 Task: Look for space in Mocímboa, Mozambique from 13th August, 2023 to 17th August, 2023 for 2 adults in price range Rs.10000 to Rs.16000. Place can be entire place with 2 bedrooms having 2 beds and 1 bathroom. Property type can be house, flat, guest house. Amenities needed are: wifi. Booking option can be shelf check-in. Required host language is English.
Action: Mouse moved to (395, 91)
Screenshot: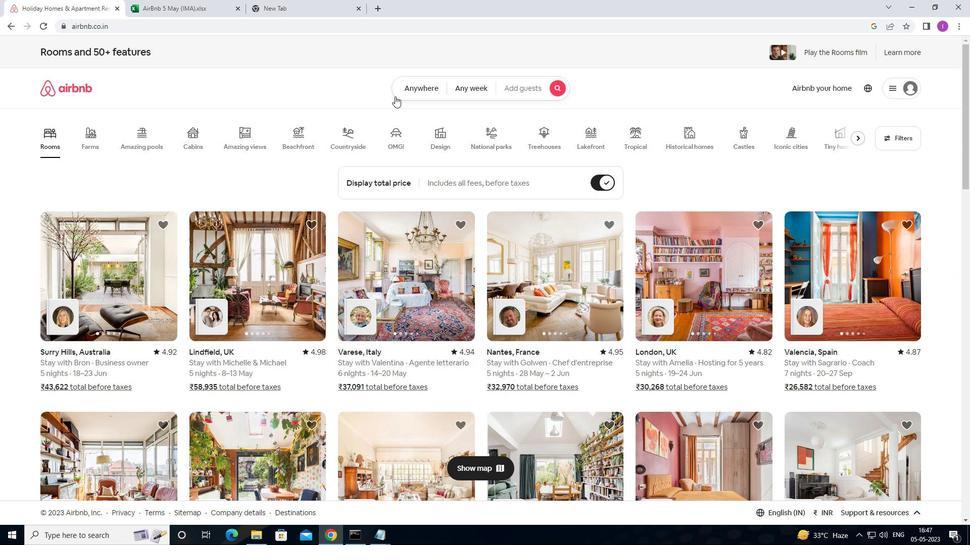 
Action: Mouse pressed left at (395, 91)
Screenshot: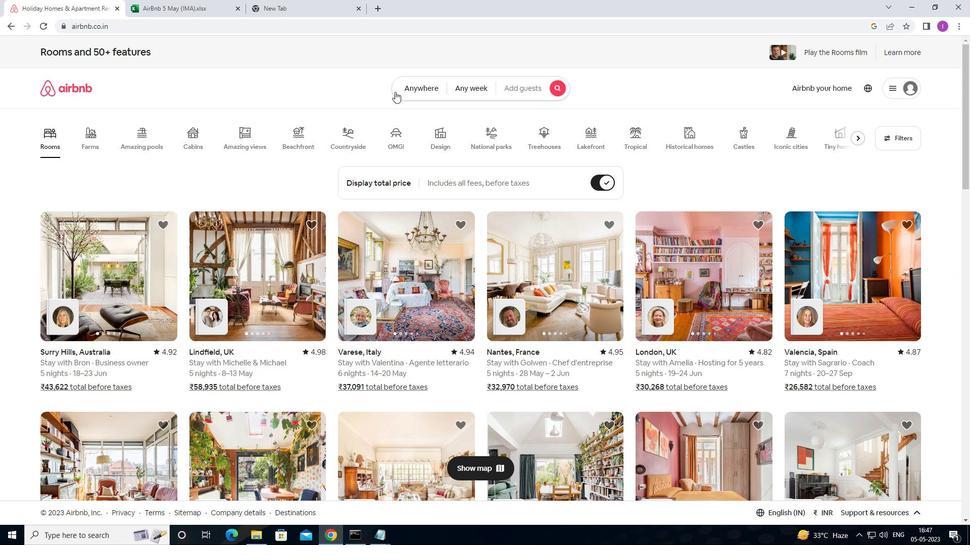 
Action: Mouse moved to (352, 123)
Screenshot: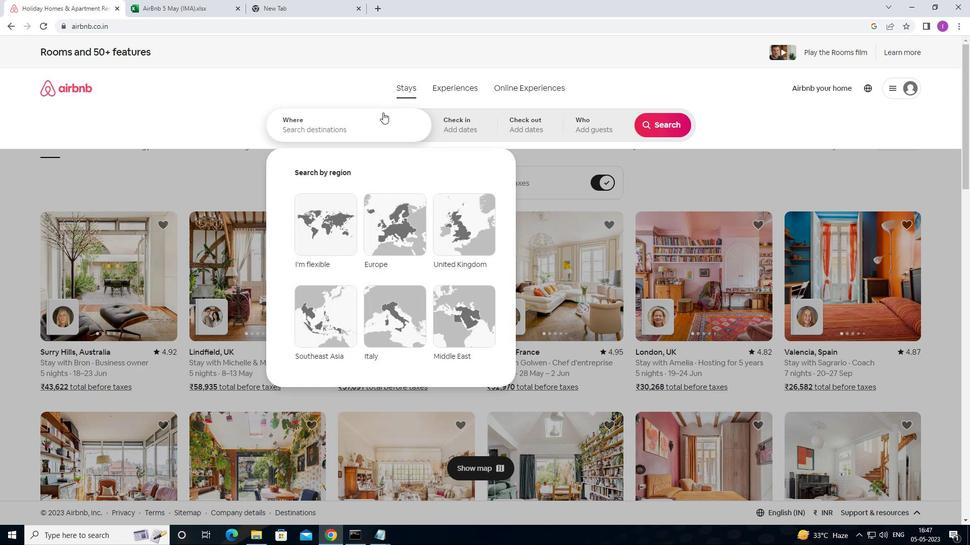 
Action: Mouse pressed left at (352, 123)
Screenshot: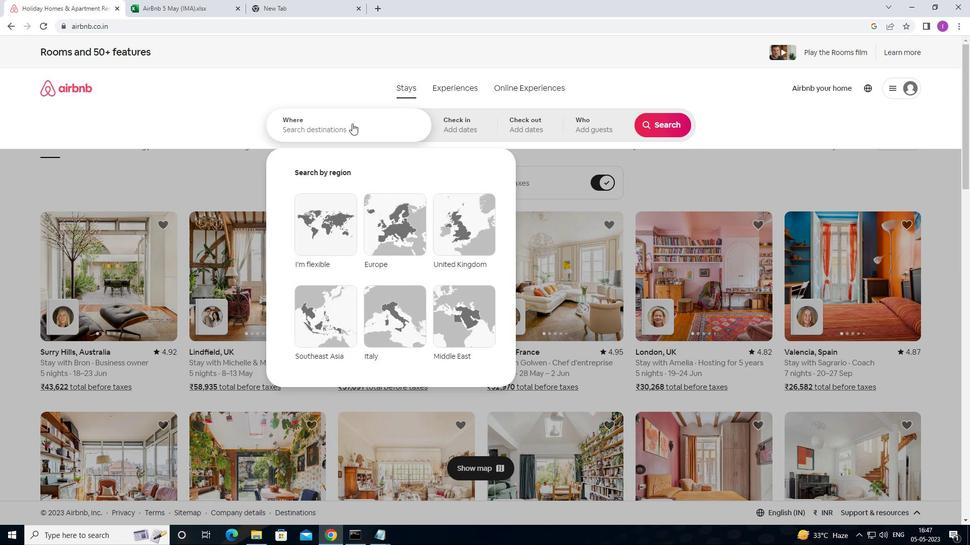 
Action: Mouse moved to (352, 123)
Screenshot: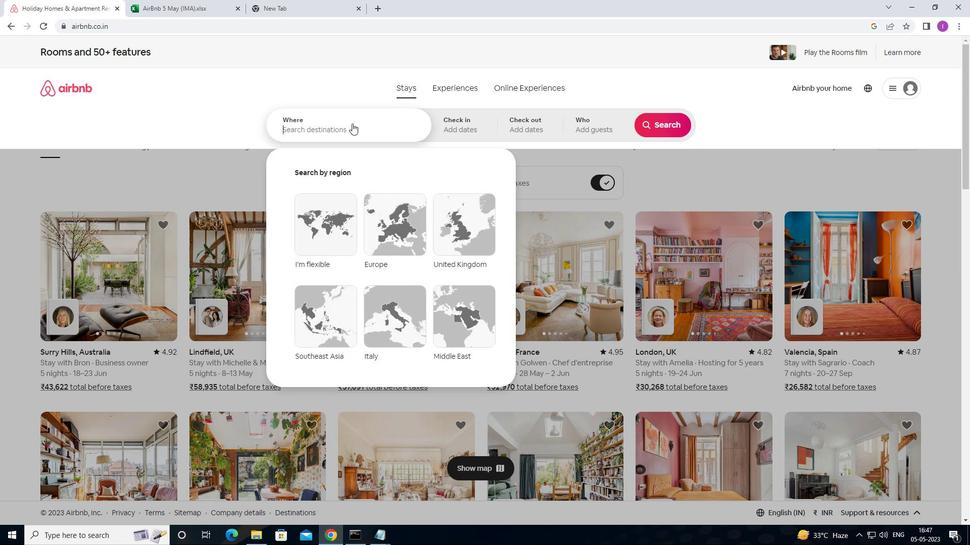 
Action: Key pressed <Key.shift>MOCIMBOA,<Key.shift>MO
Screenshot: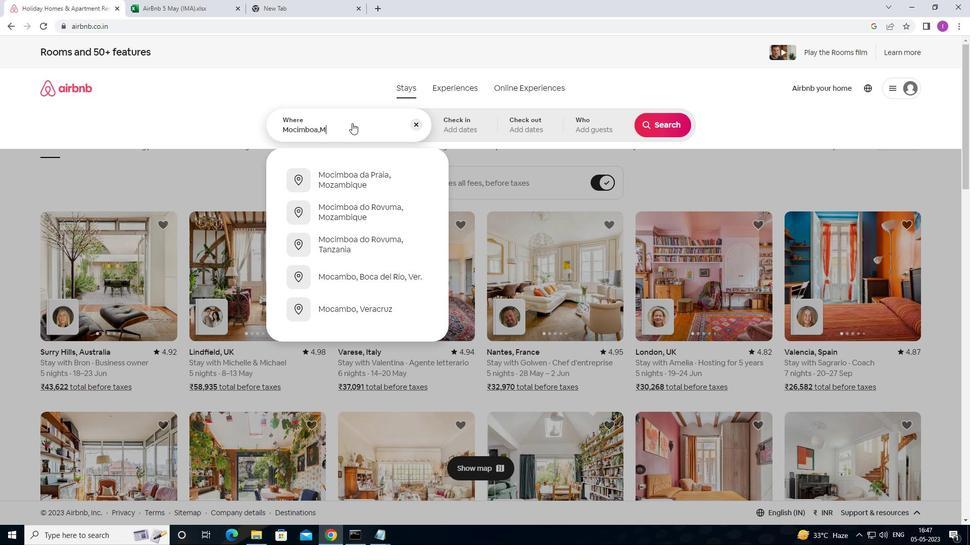 
Action: Mouse moved to (341, 212)
Screenshot: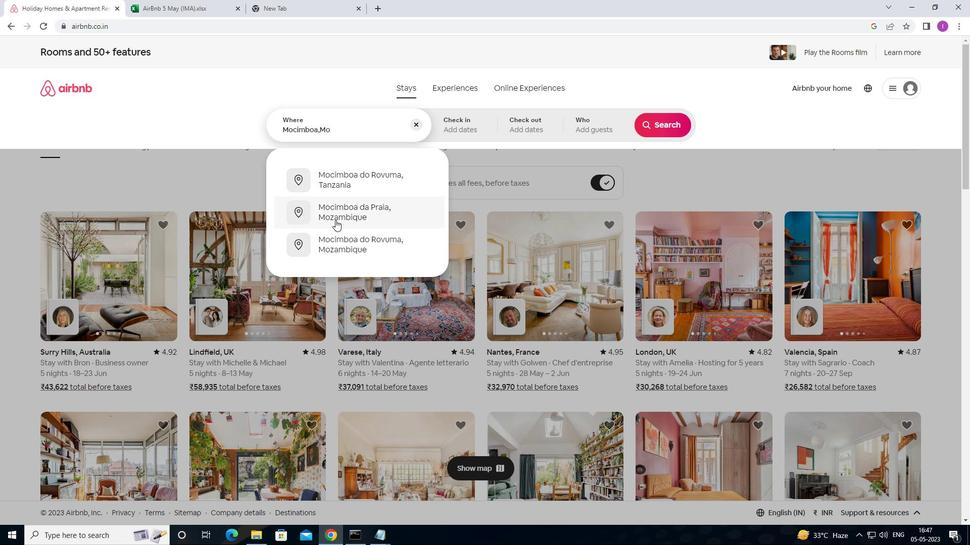 
Action: Mouse pressed left at (341, 212)
Screenshot: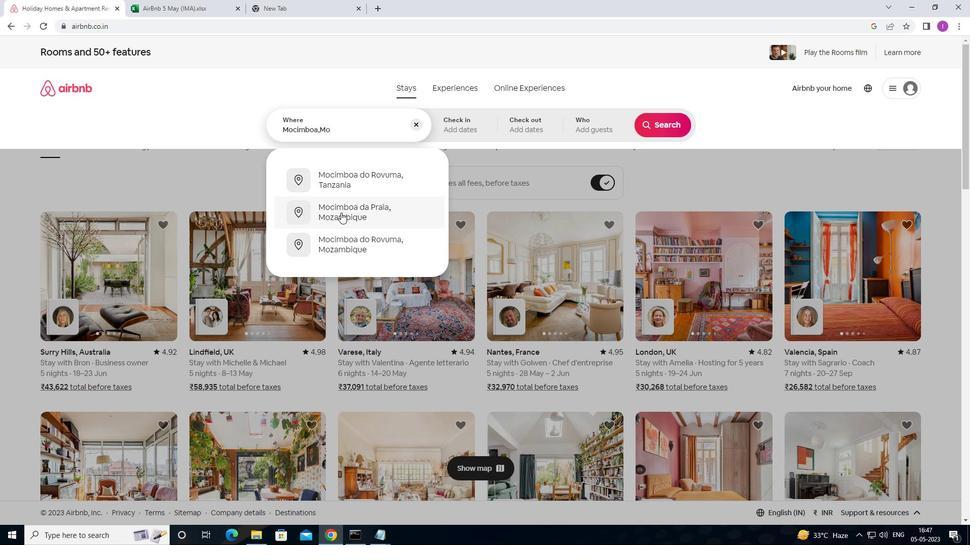 
Action: Mouse moved to (666, 201)
Screenshot: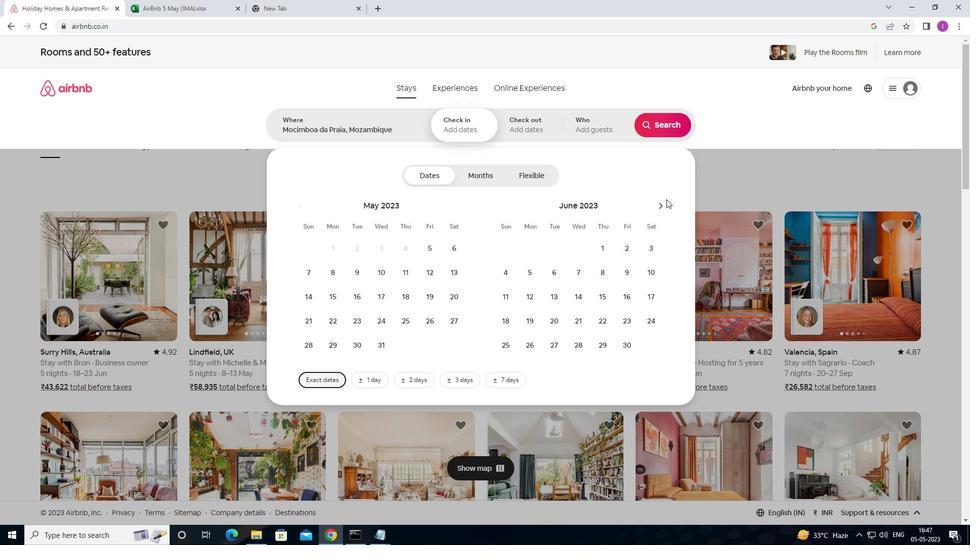 
Action: Mouse pressed left at (666, 201)
Screenshot: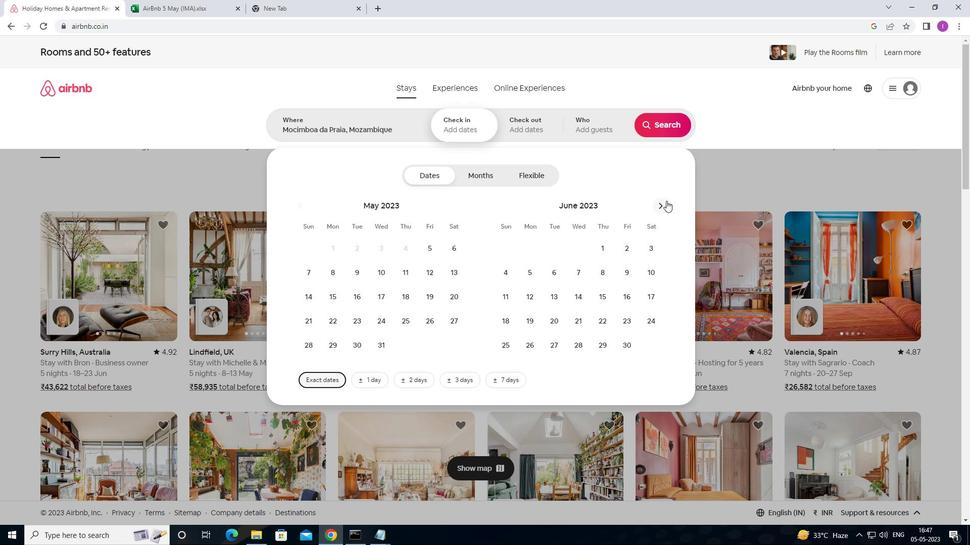 
Action: Mouse pressed left at (666, 201)
Screenshot: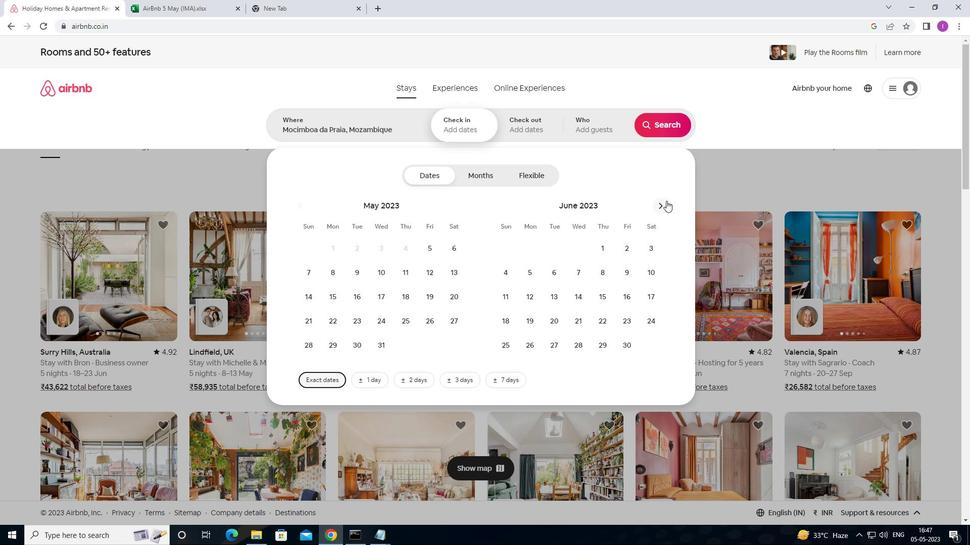
Action: Mouse moved to (665, 206)
Screenshot: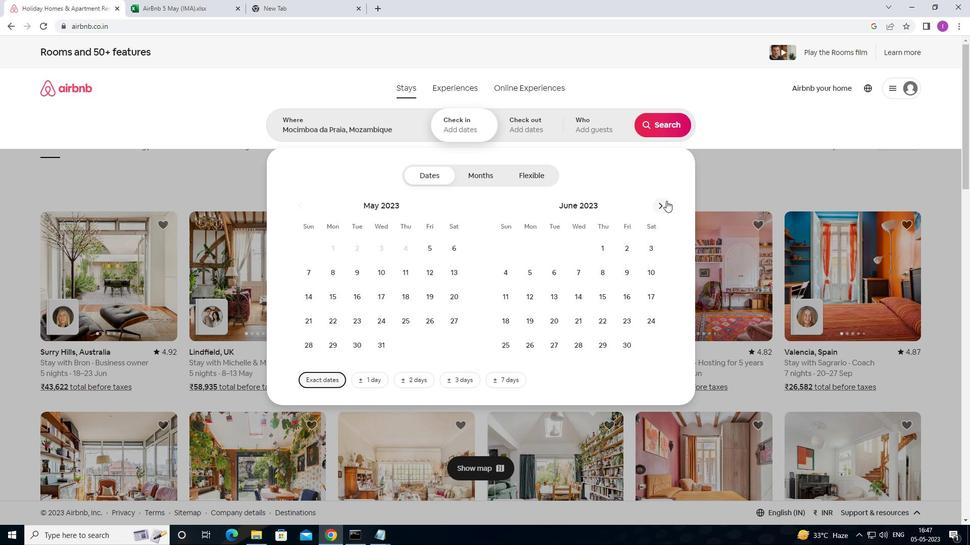 
Action: Mouse pressed left at (665, 206)
Screenshot: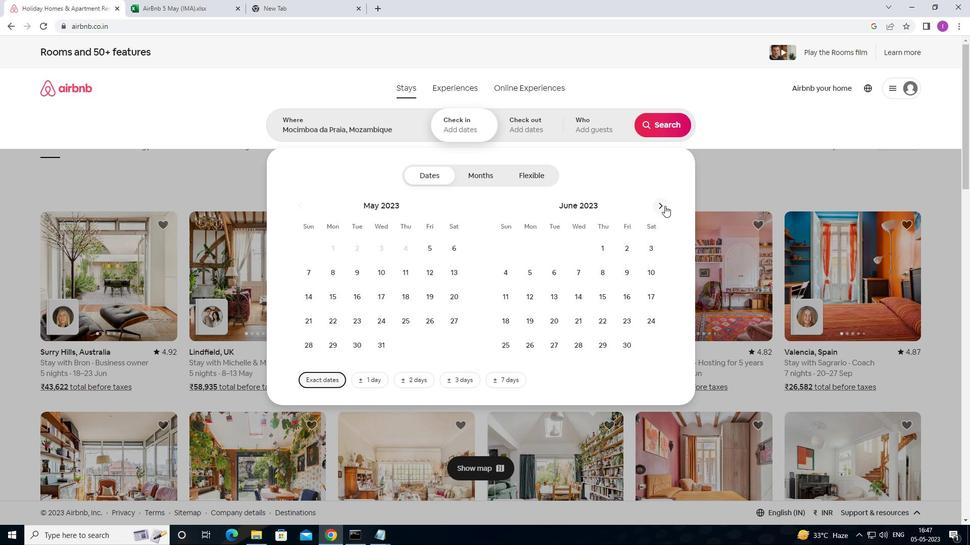 
Action: Mouse pressed left at (665, 206)
Screenshot: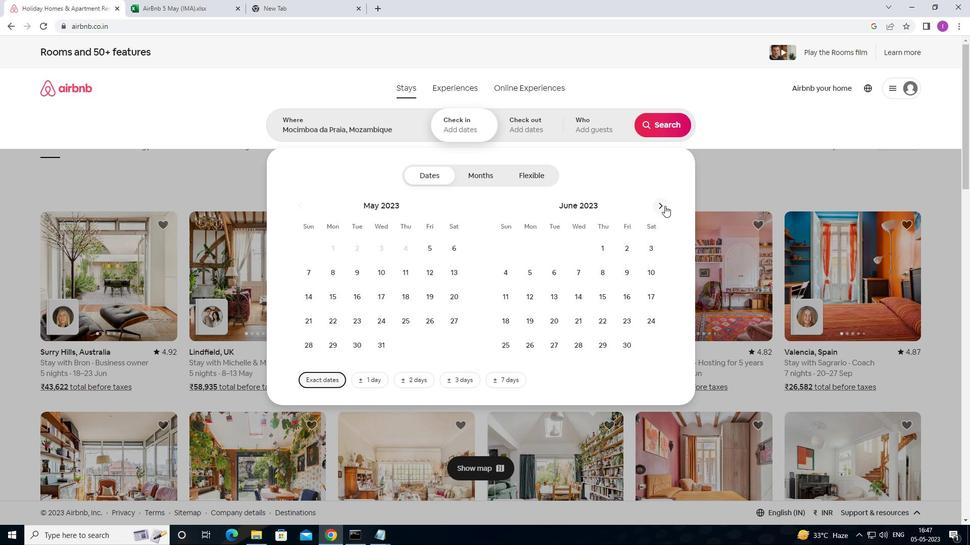 
Action: Mouse pressed left at (665, 206)
Screenshot: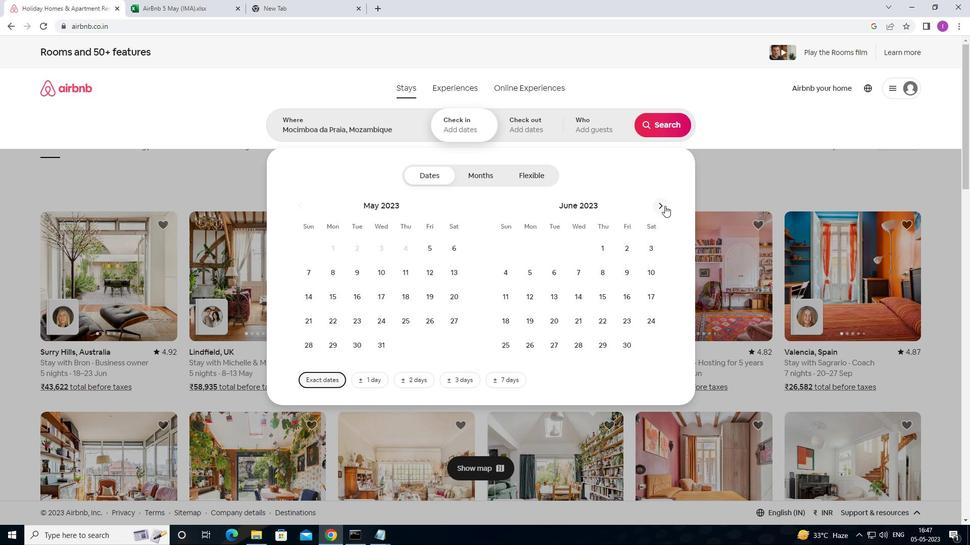 
Action: Mouse pressed left at (665, 206)
Screenshot: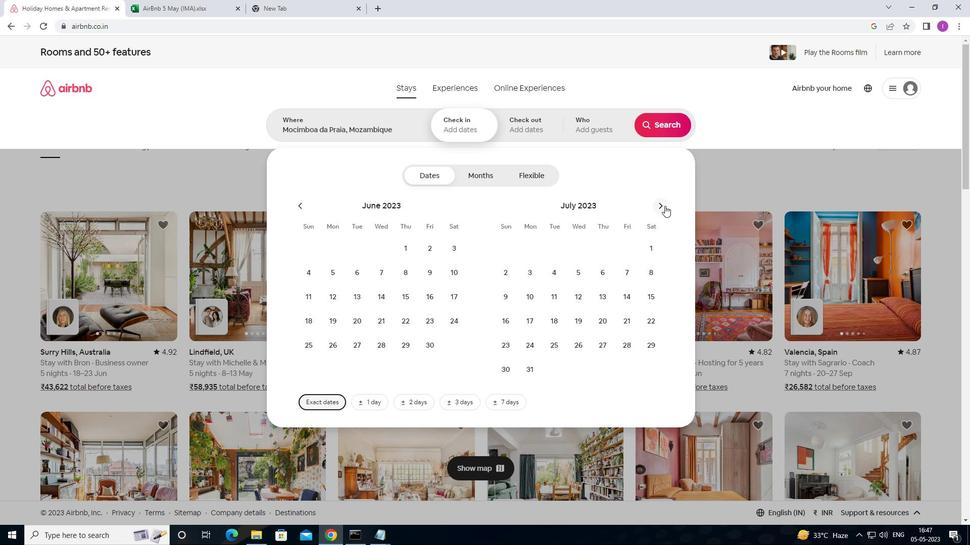 
Action: Mouse moved to (504, 299)
Screenshot: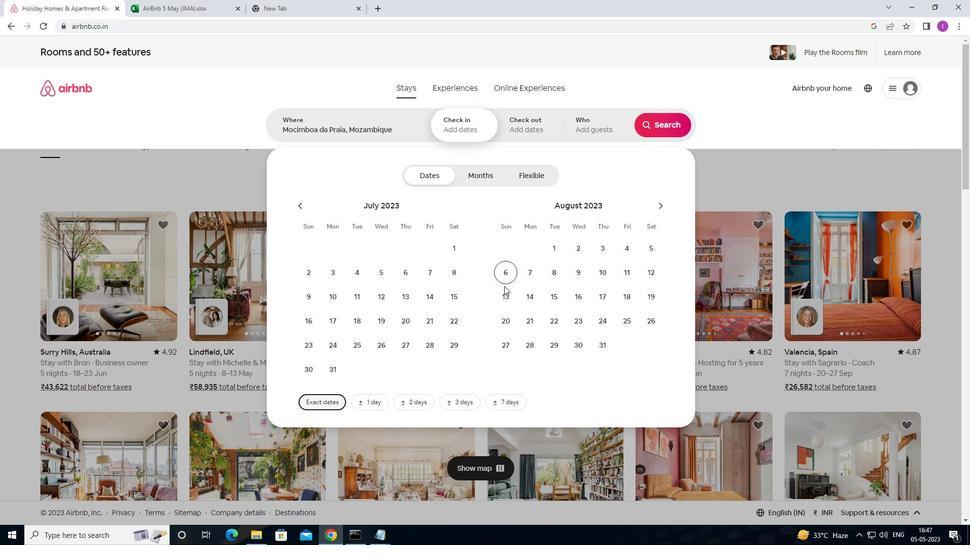 
Action: Mouse pressed left at (504, 299)
Screenshot: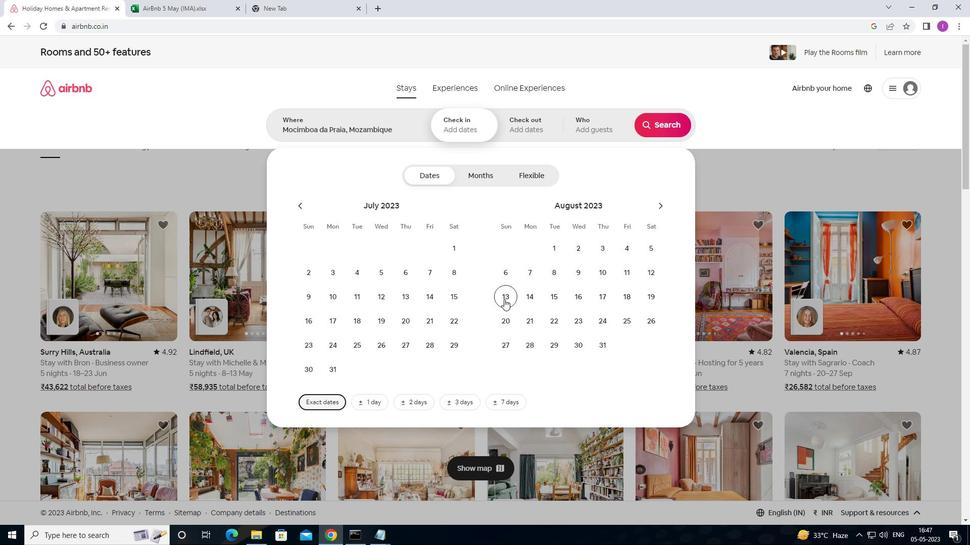 
Action: Mouse moved to (598, 299)
Screenshot: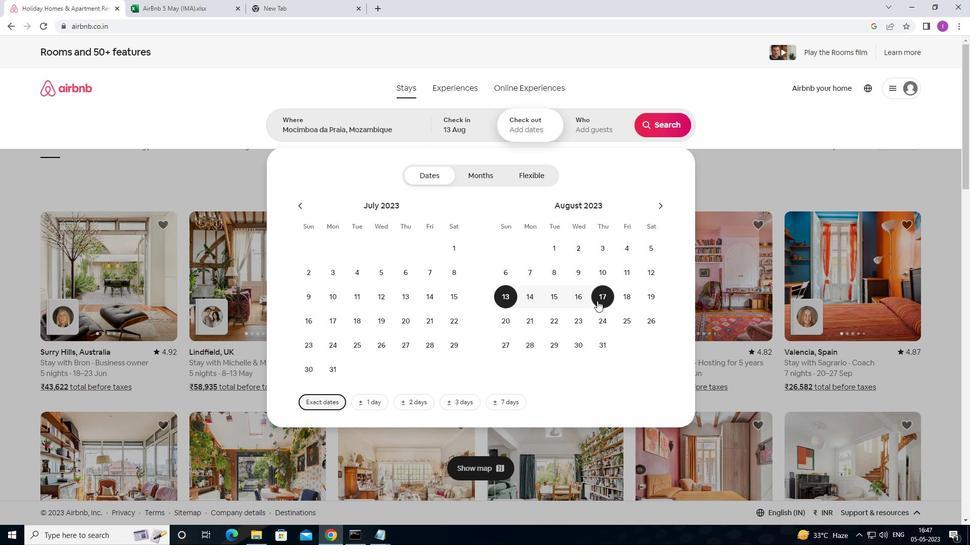 
Action: Mouse pressed left at (598, 299)
Screenshot: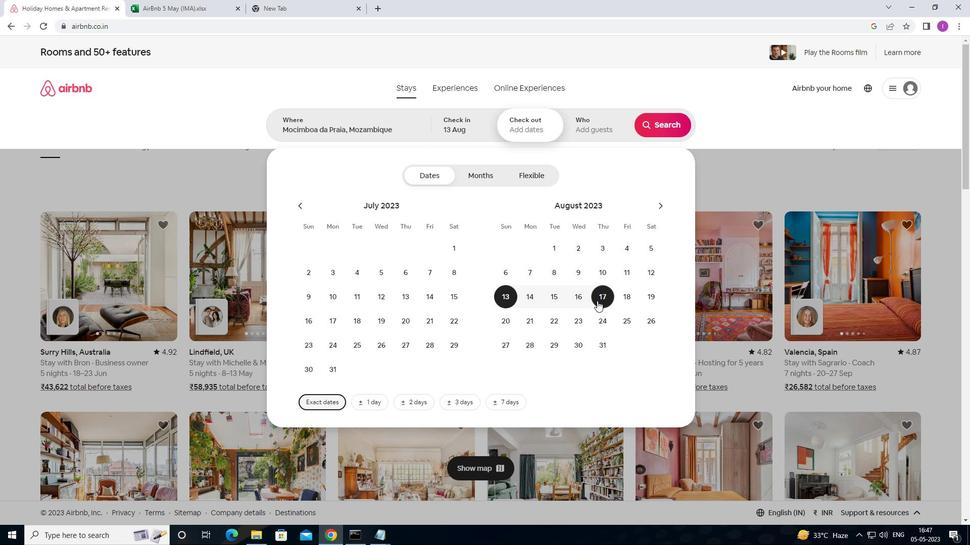 
Action: Mouse moved to (590, 131)
Screenshot: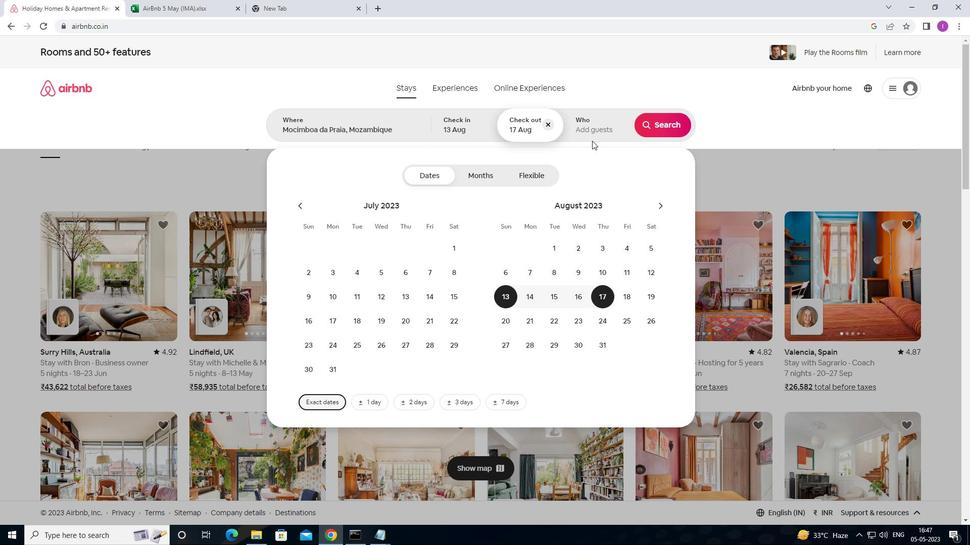 
Action: Mouse pressed left at (590, 131)
Screenshot: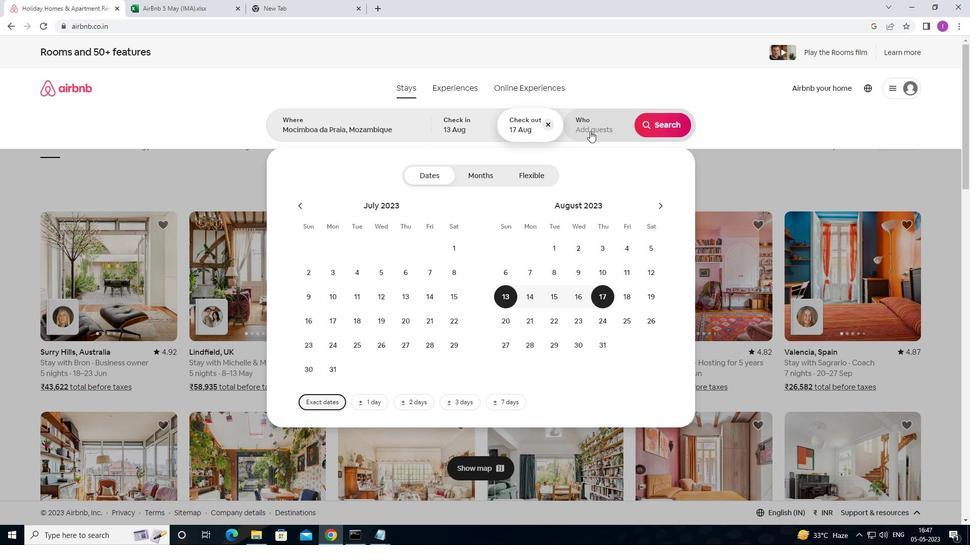 
Action: Mouse moved to (662, 177)
Screenshot: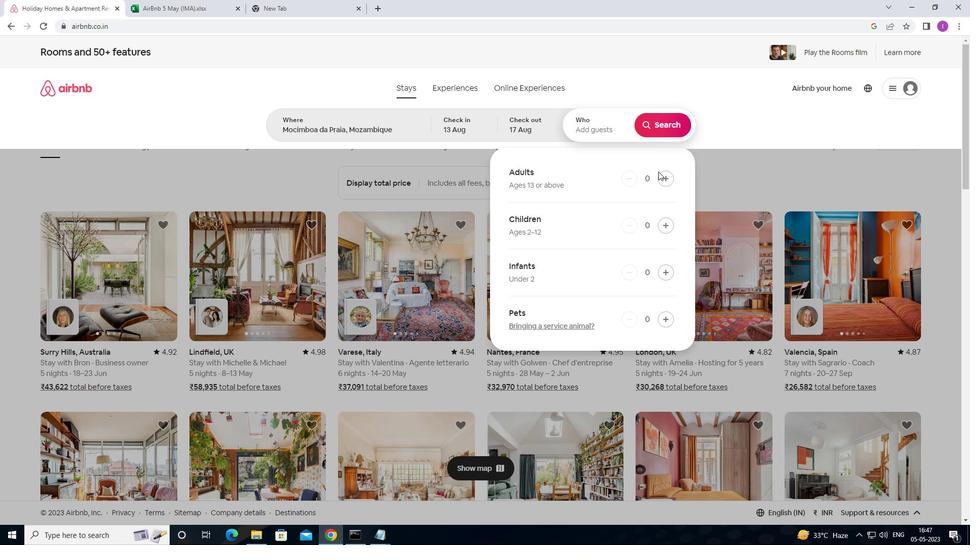 
Action: Mouse pressed left at (662, 177)
Screenshot: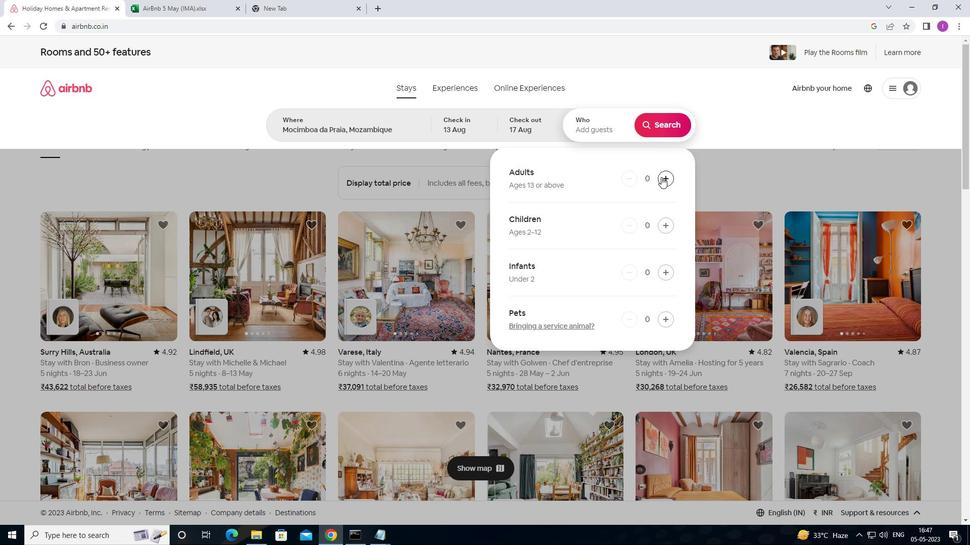 
Action: Mouse pressed left at (662, 177)
Screenshot: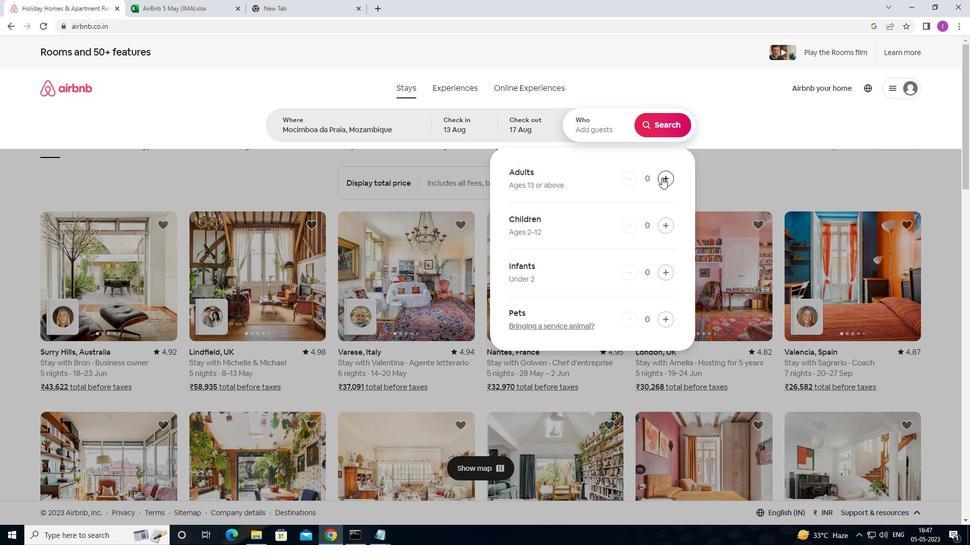 
Action: Mouse moved to (659, 134)
Screenshot: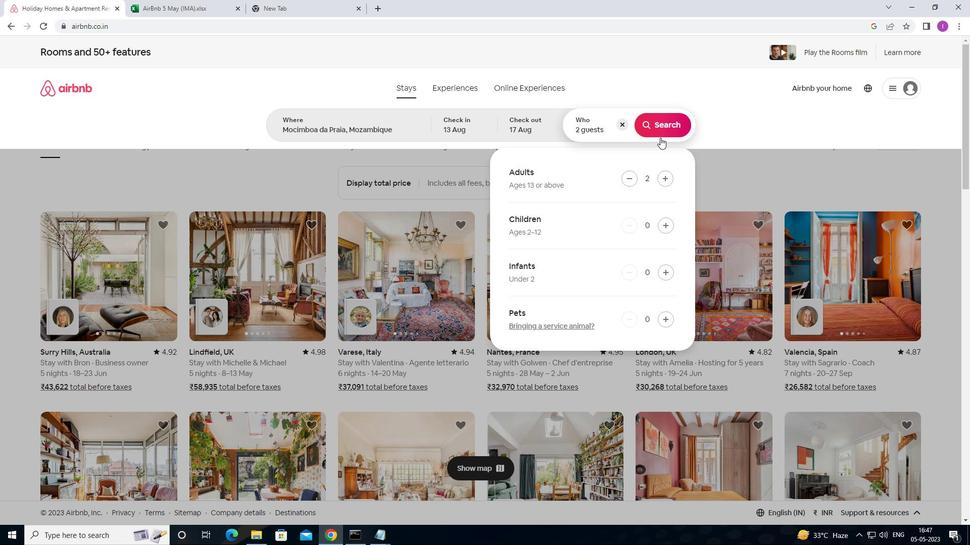 
Action: Mouse pressed left at (659, 134)
Screenshot: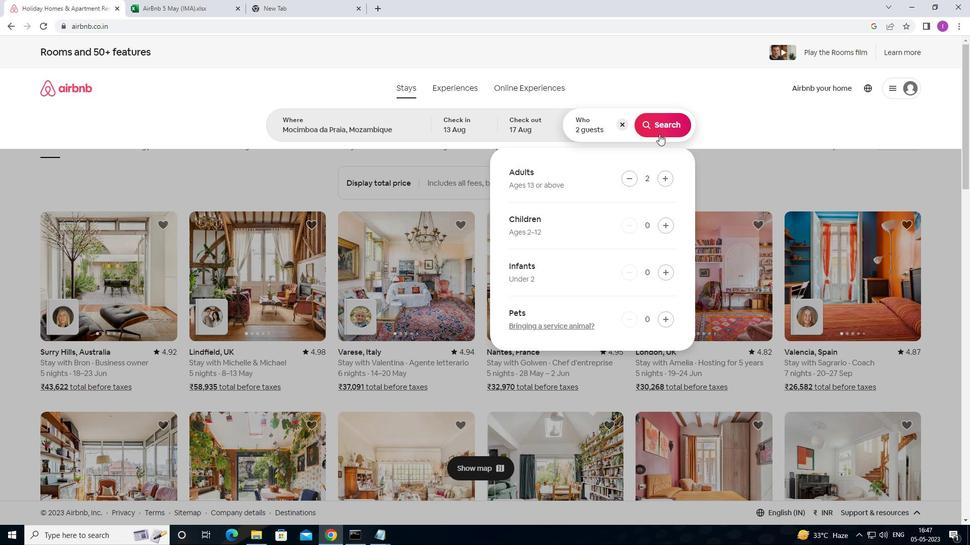 
Action: Mouse moved to (926, 103)
Screenshot: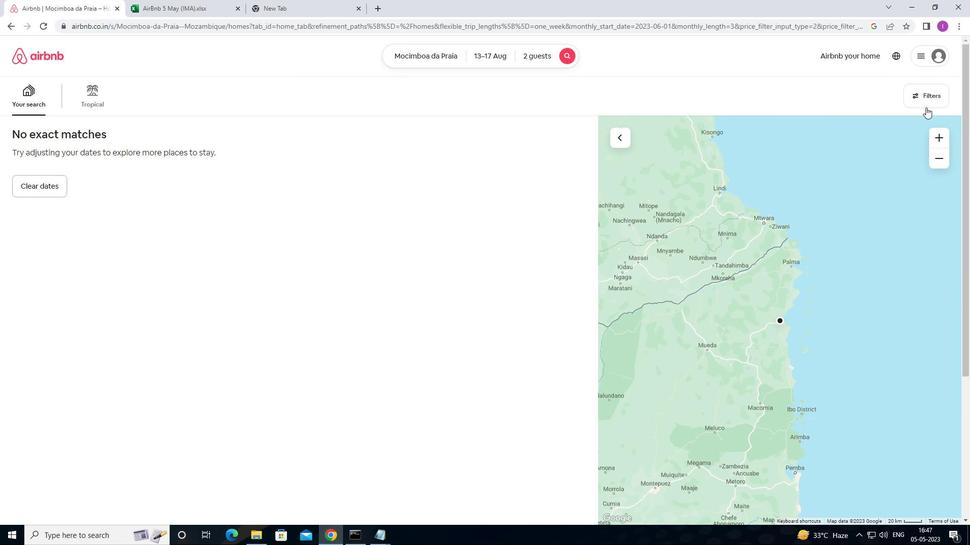 
Action: Mouse pressed left at (926, 103)
Screenshot: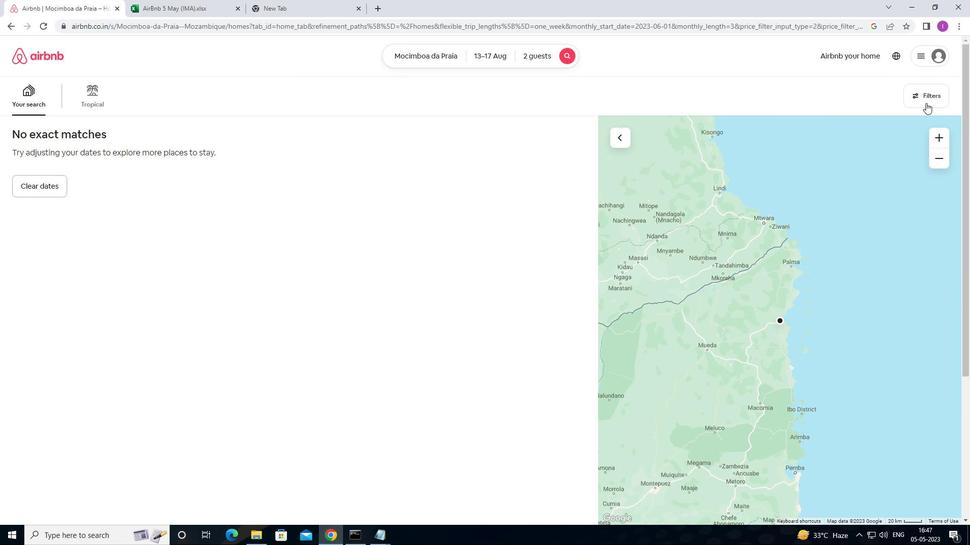 
Action: Mouse moved to (365, 349)
Screenshot: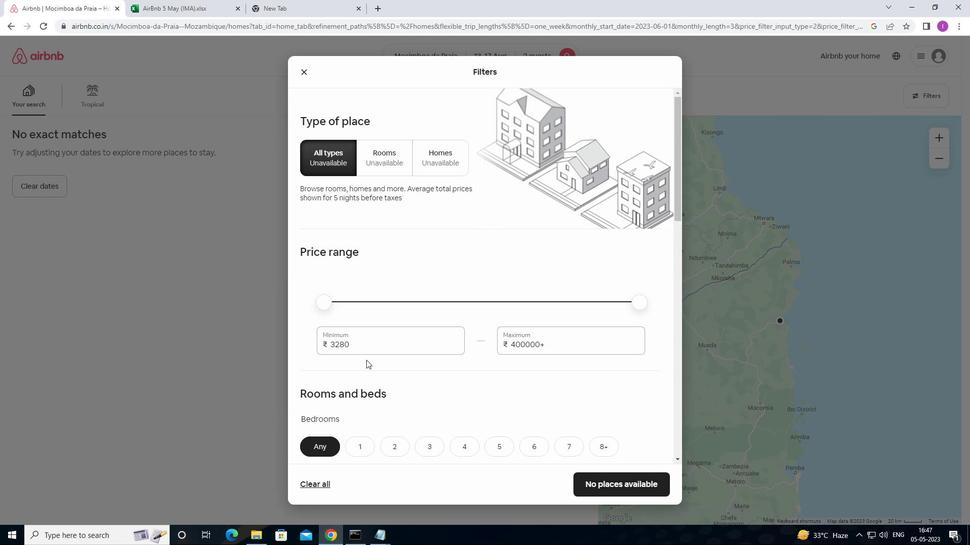 
Action: Mouse pressed left at (365, 349)
Screenshot: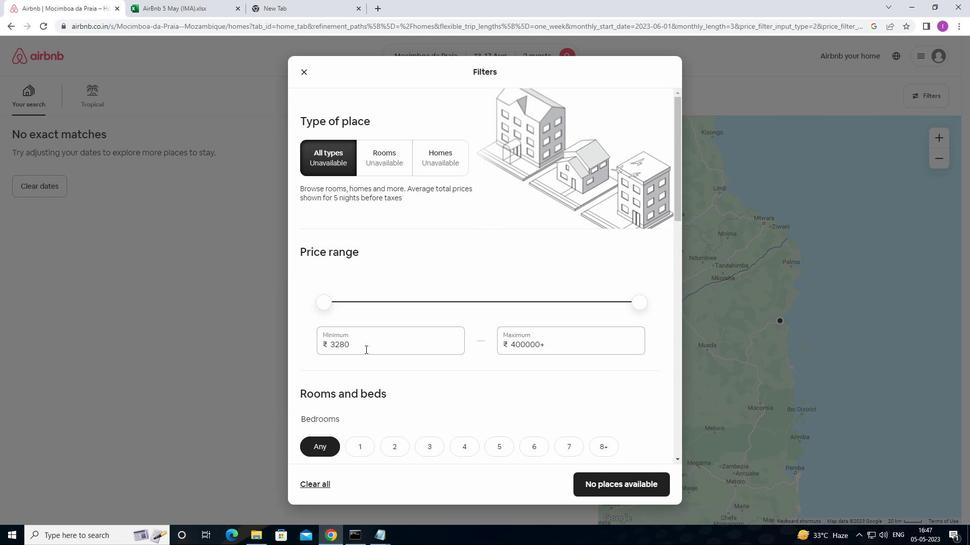 
Action: Mouse moved to (409, 357)
Screenshot: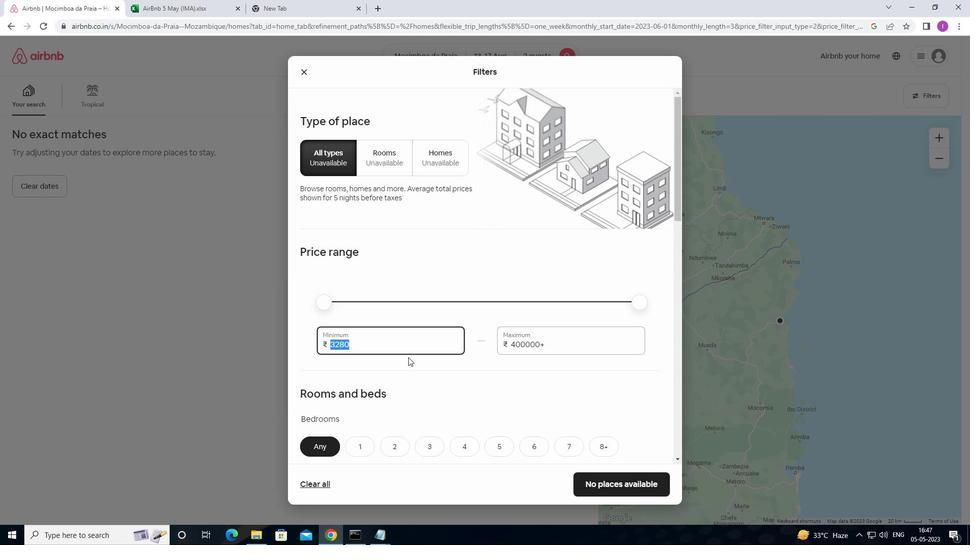 
Action: Key pressed 1
Screenshot: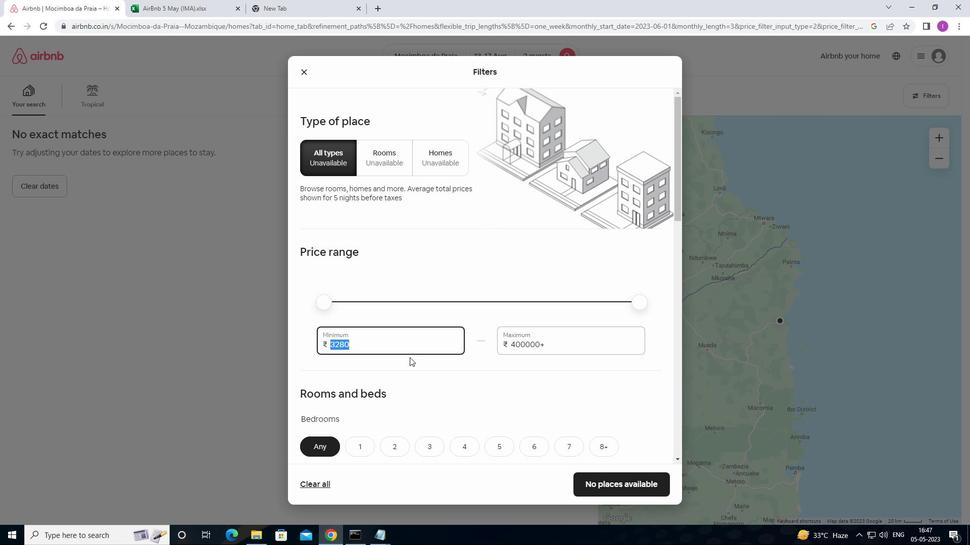 
Action: Mouse moved to (411, 356)
Screenshot: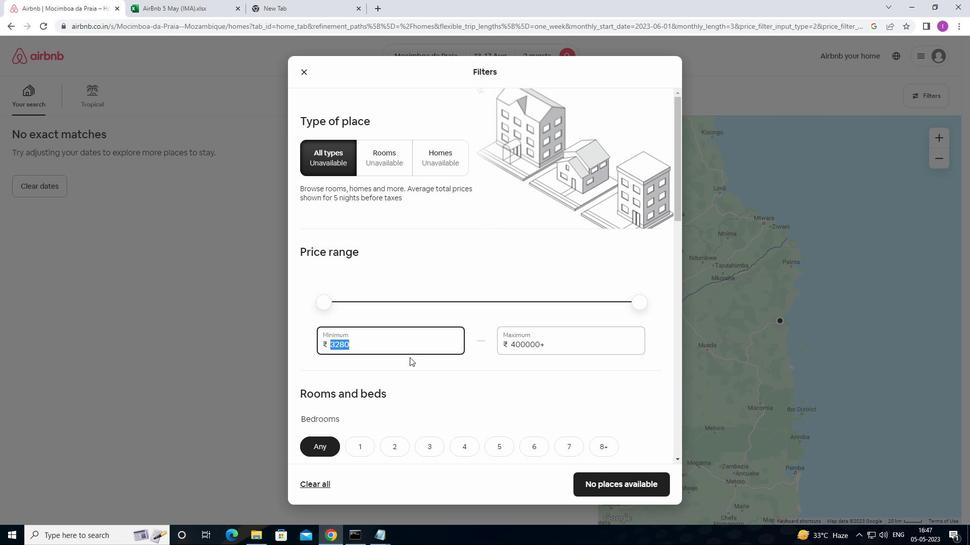 
Action: Key pressed 000
Screenshot: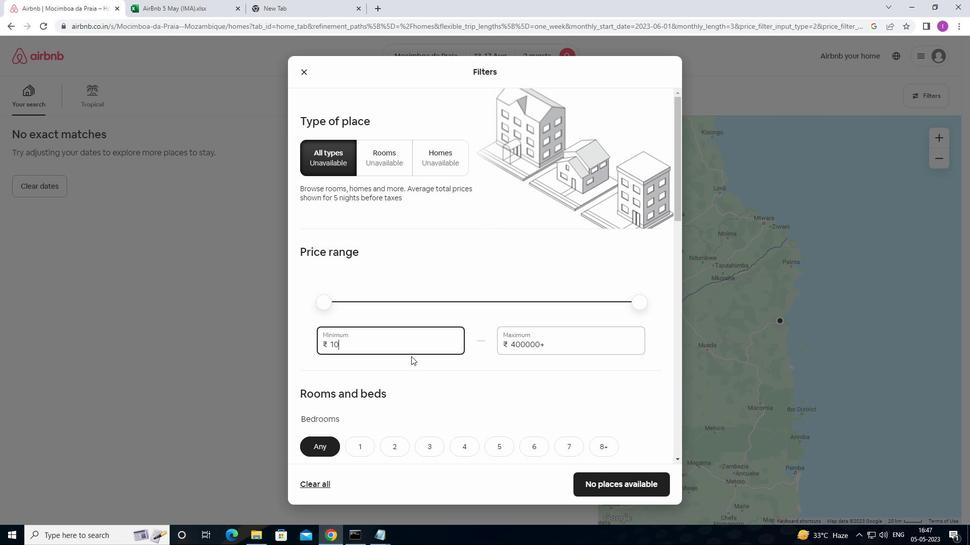 
Action: Mouse moved to (412, 355)
Screenshot: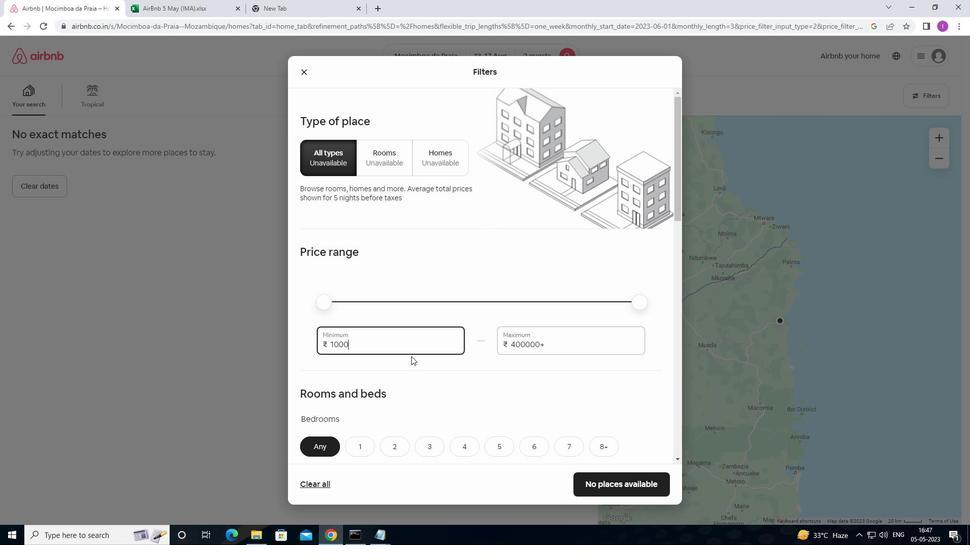 
Action: Key pressed 0
Screenshot: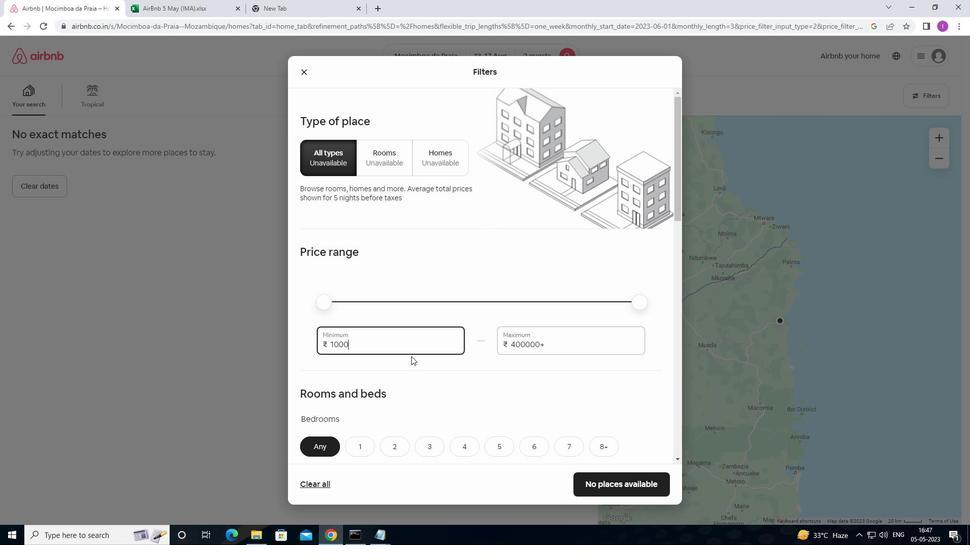 
Action: Mouse moved to (562, 343)
Screenshot: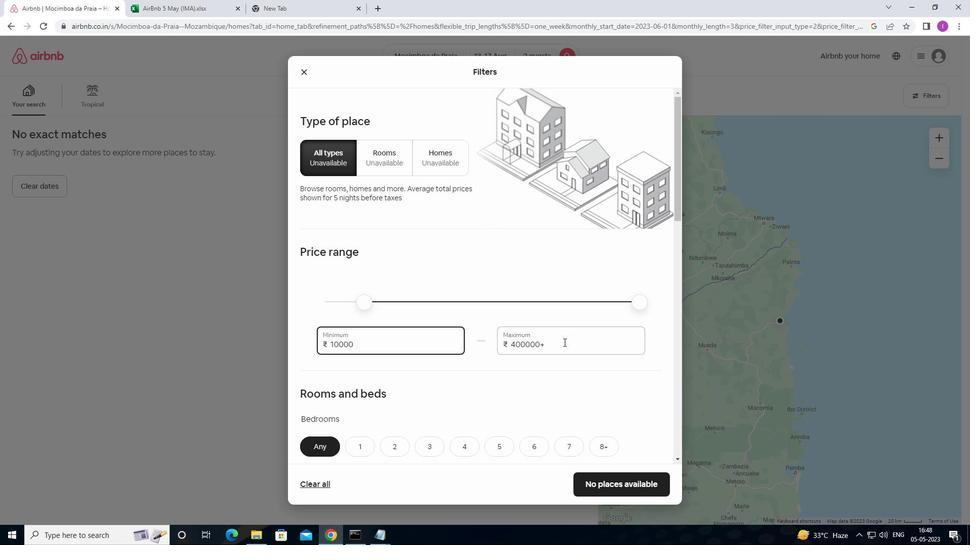 
Action: Mouse pressed left at (562, 343)
Screenshot: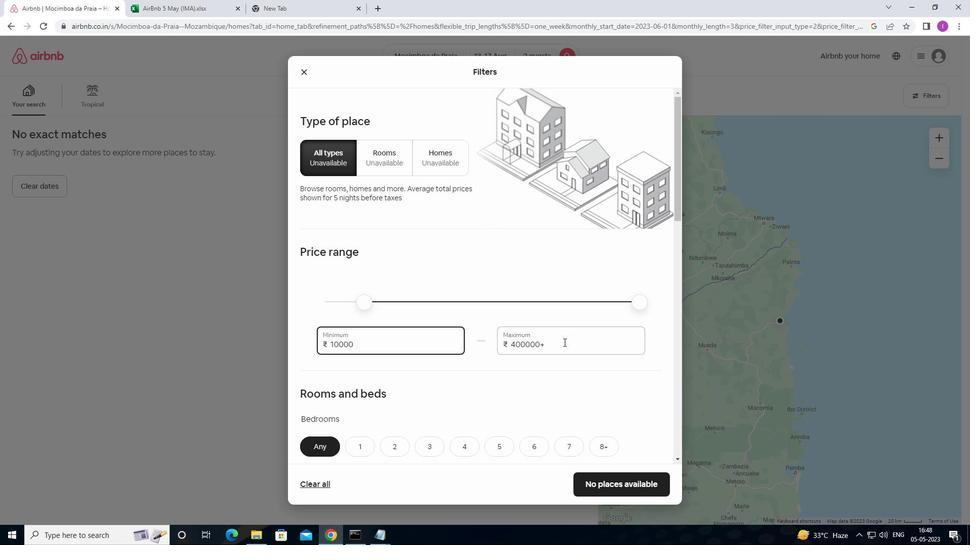 
Action: Mouse moved to (504, 353)
Screenshot: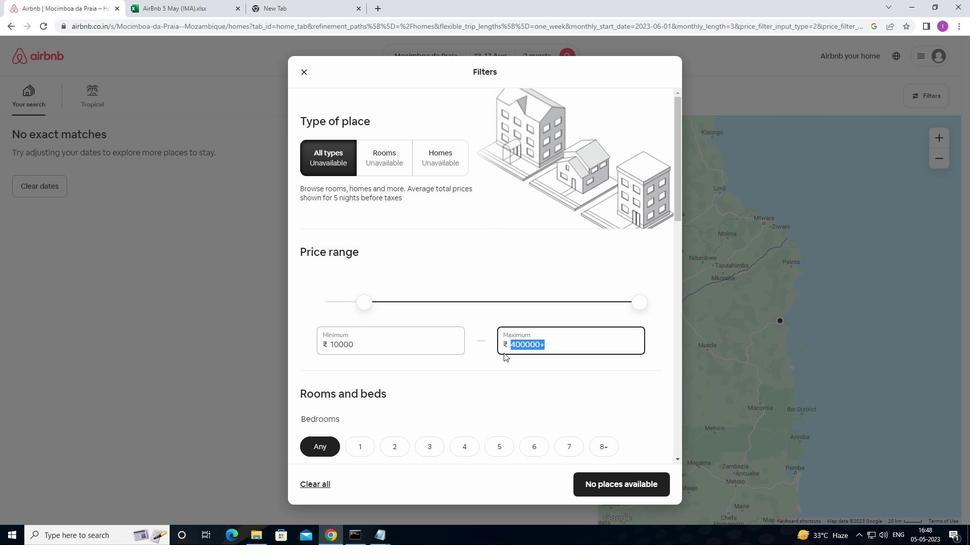 
Action: Key pressed 16000
Screenshot: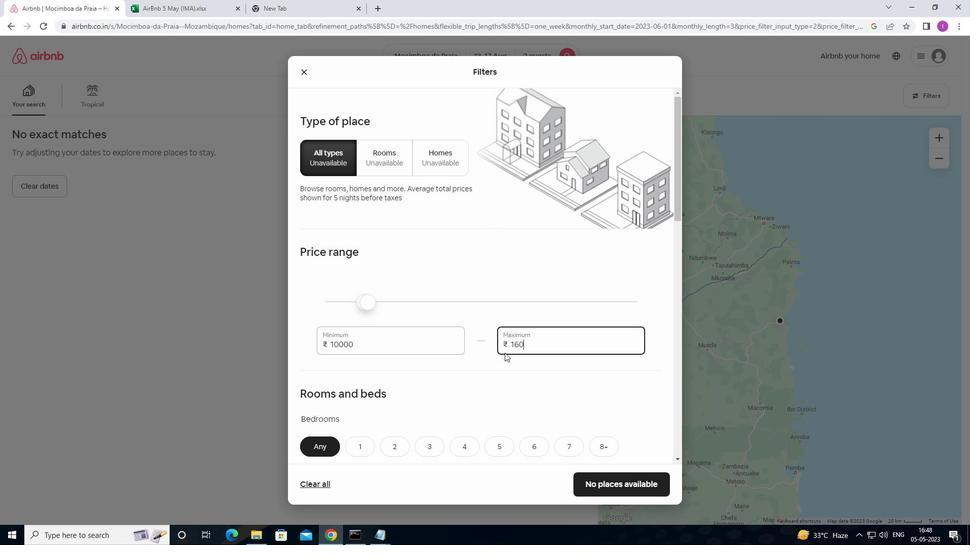 
Action: Mouse moved to (510, 399)
Screenshot: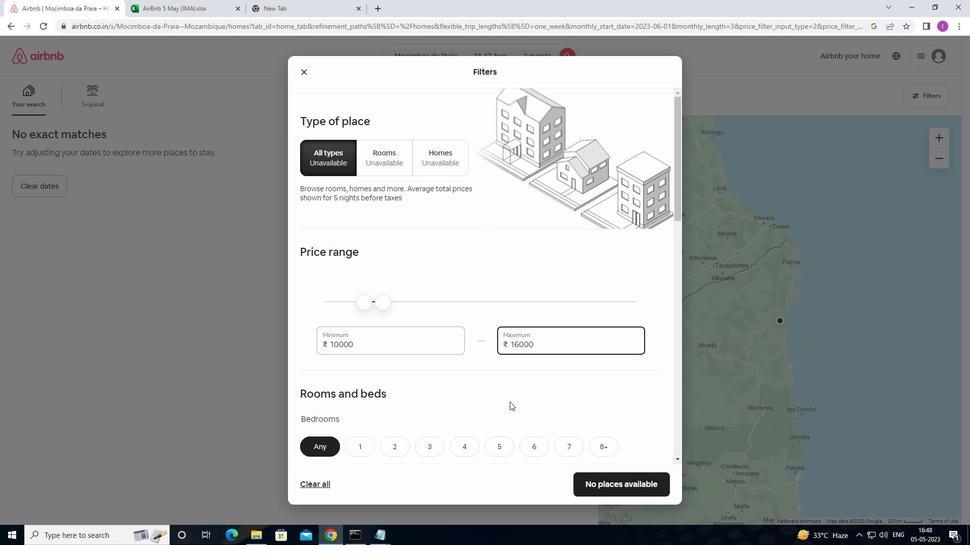 
Action: Mouse scrolled (510, 398) with delta (0, 0)
Screenshot: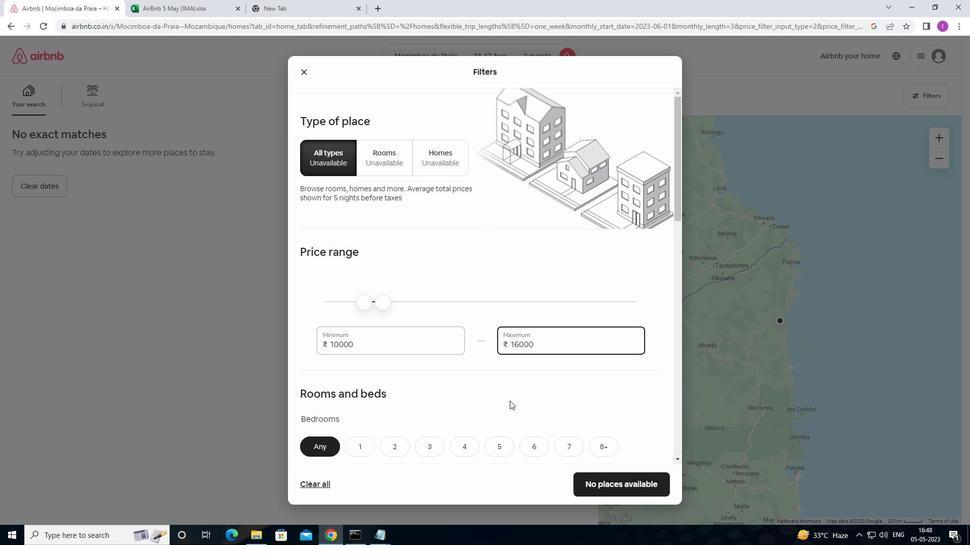 
Action: Mouse scrolled (510, 398) with delta (0, 0)
Screenshot: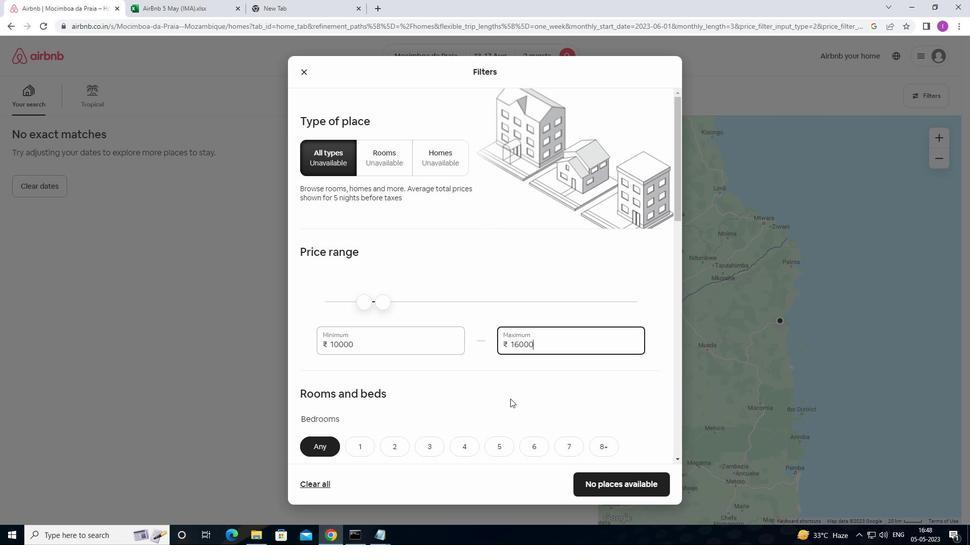 
Action: Mouse moved to (397, 353)
Screenshot: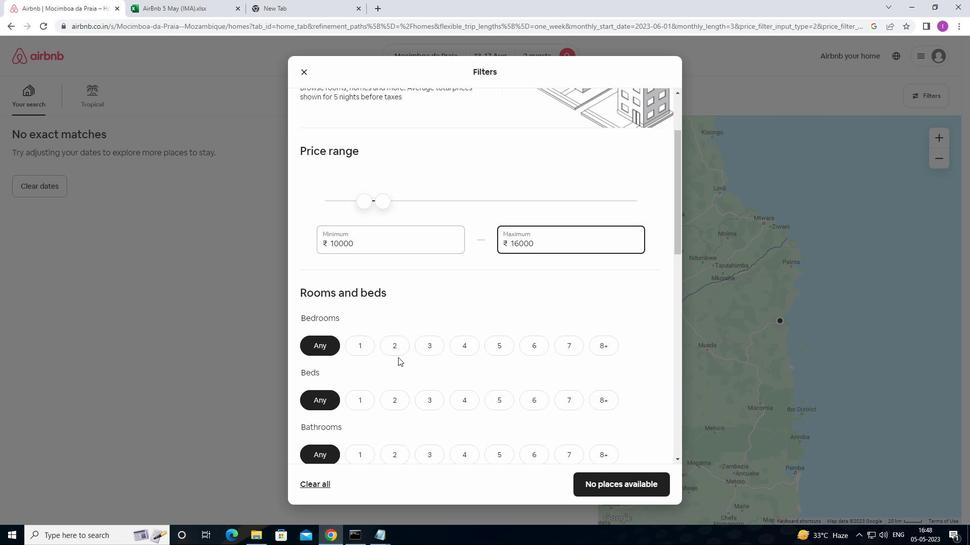
Action: Mouse pressed left at (397, 353)
Screenshot: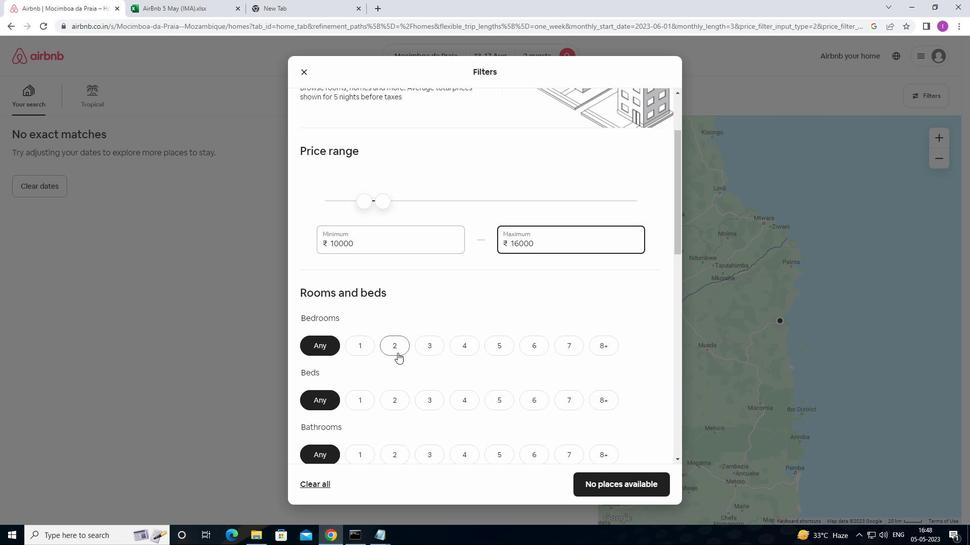 
Action: Mouse moved to (429, 362)
Screenshot: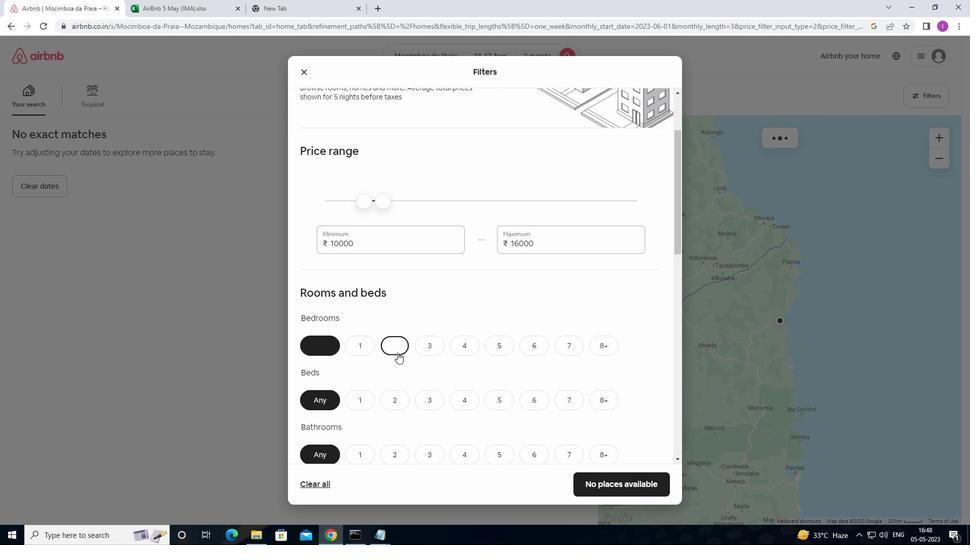 
Action: Mouse scrolled (429, 362) with delta (0, 0)
Screenshot: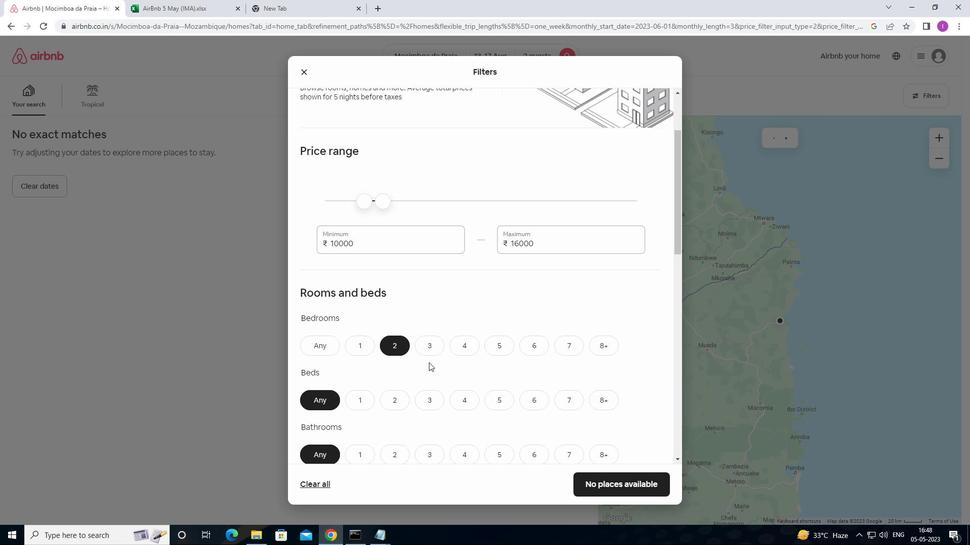
Action: Mouse scrolled (429, 362) with delta (0, 0)
Screenshot: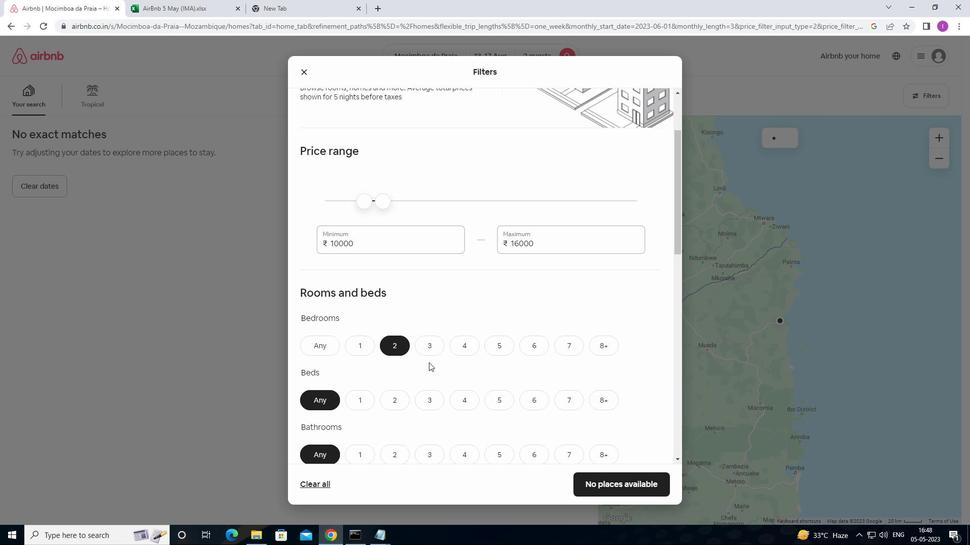 
Action: Mouse moved to (383, 303)
Screenshot: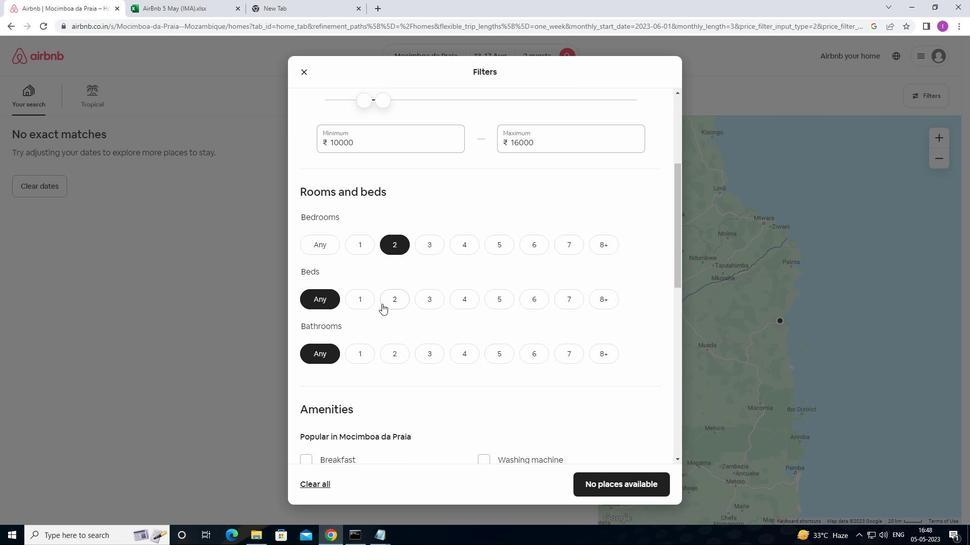 
Action: Mouse pressed left at (383, 303)
Screenshot: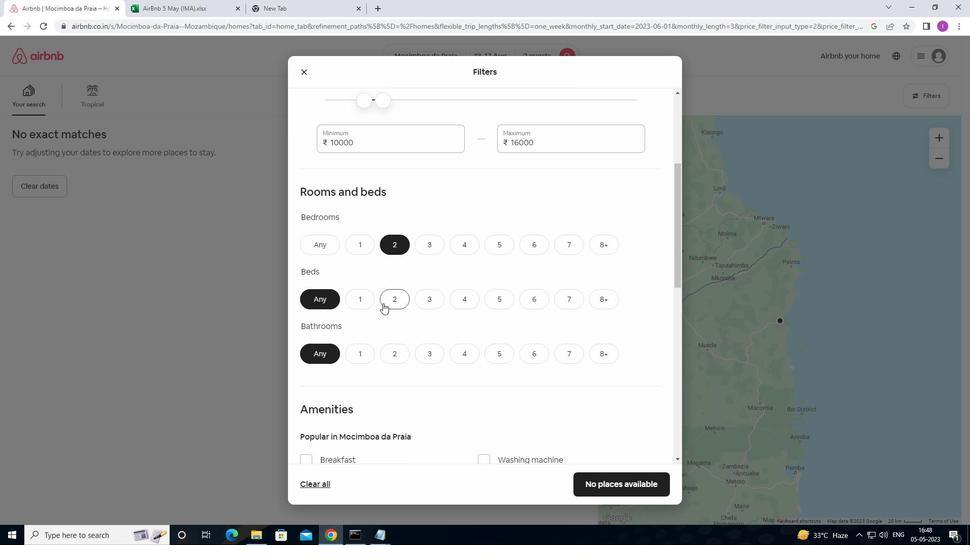 
Action: Mouse moved to (367, 356)
Screenshot: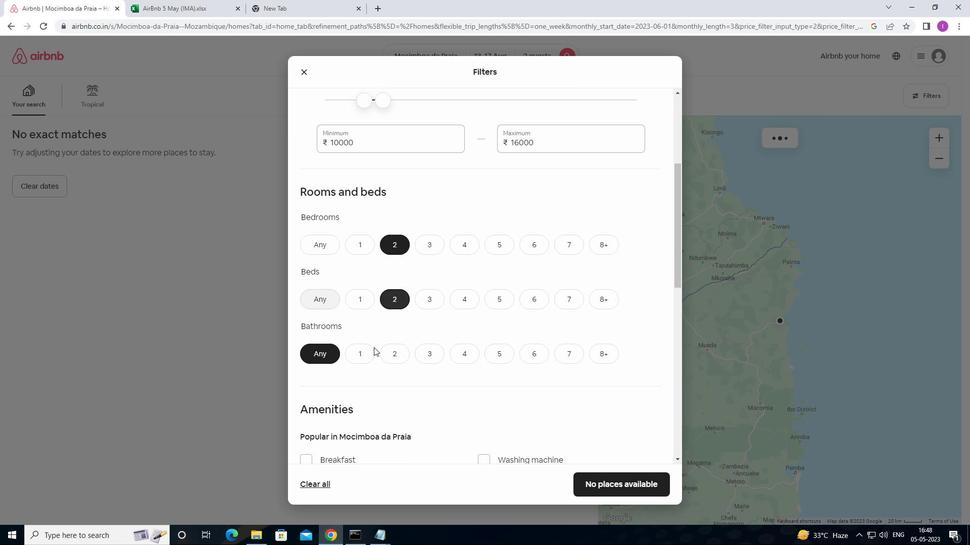 
Action: Mouse pressed left at (367, 356)
Screenshot: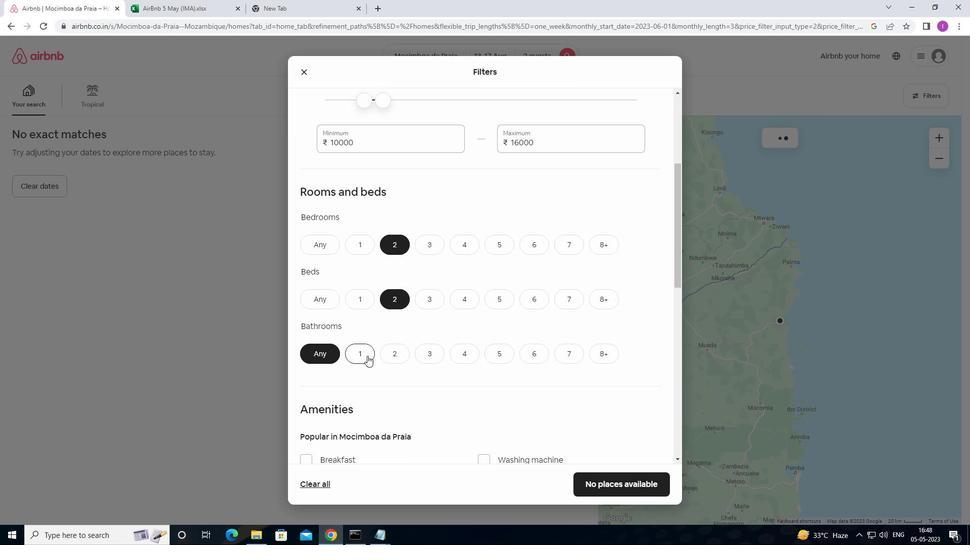 
Action: Mouse moved to (406, 388)
Screenshot: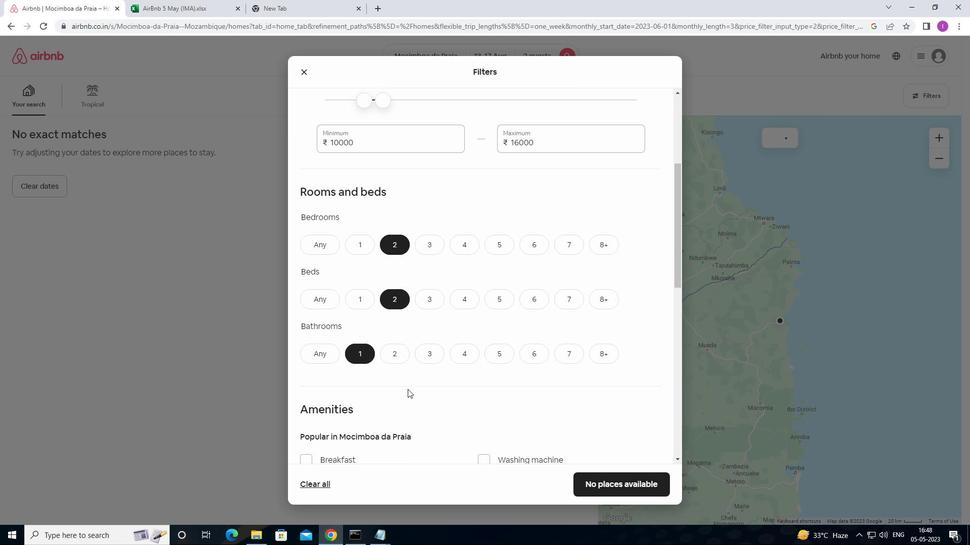 
Action: Mouse scrolled (406, 387) with delta (0, 0)
Screenshot: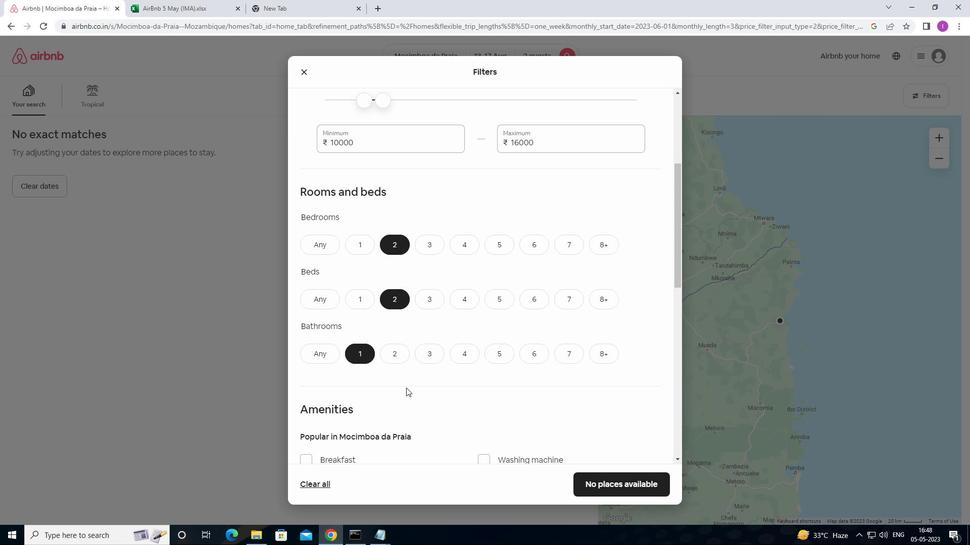 
Action: Mouse scrolled (406, 387) with delta (0, 0)
Screenshot: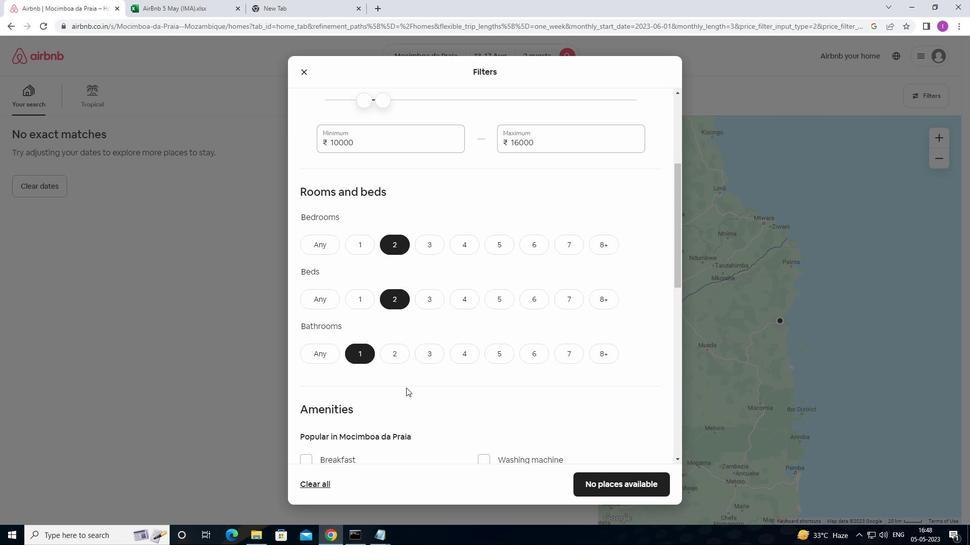 
Action: Mouse scrolled (406, 387) with delta (0, 0)
Screenshot: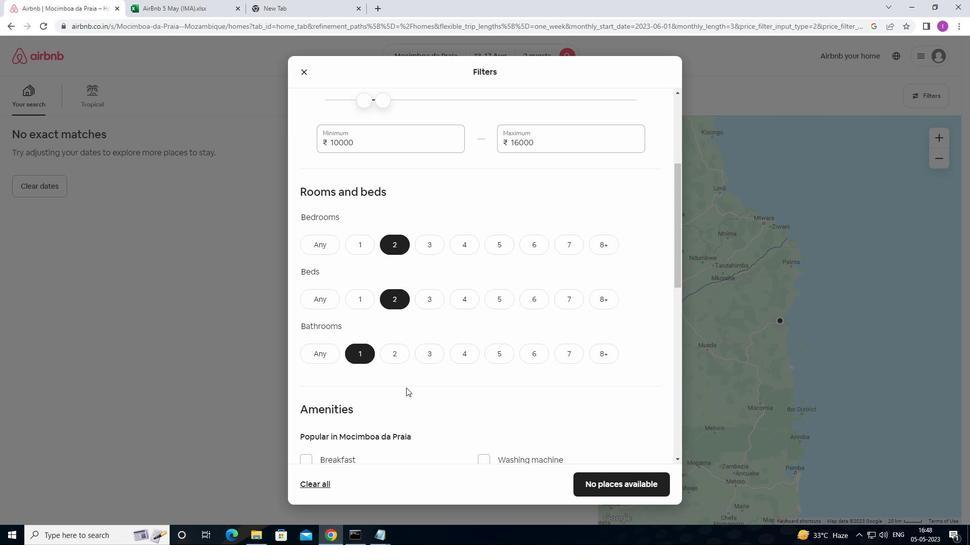 
Action: Mouse scrolled (406, 387) with delta (0, 0)
Screenshot: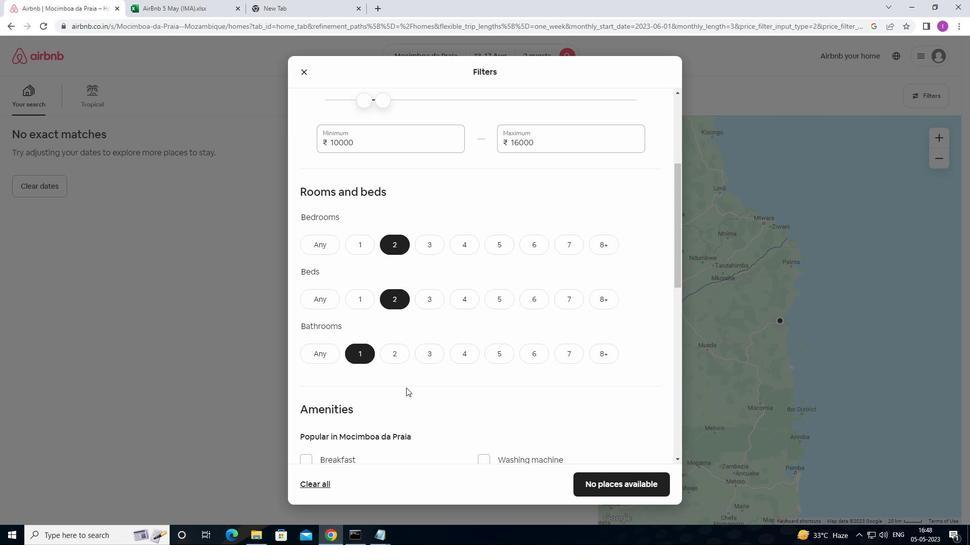 
Action: Mouse moved to (391, 385)
Screenshot: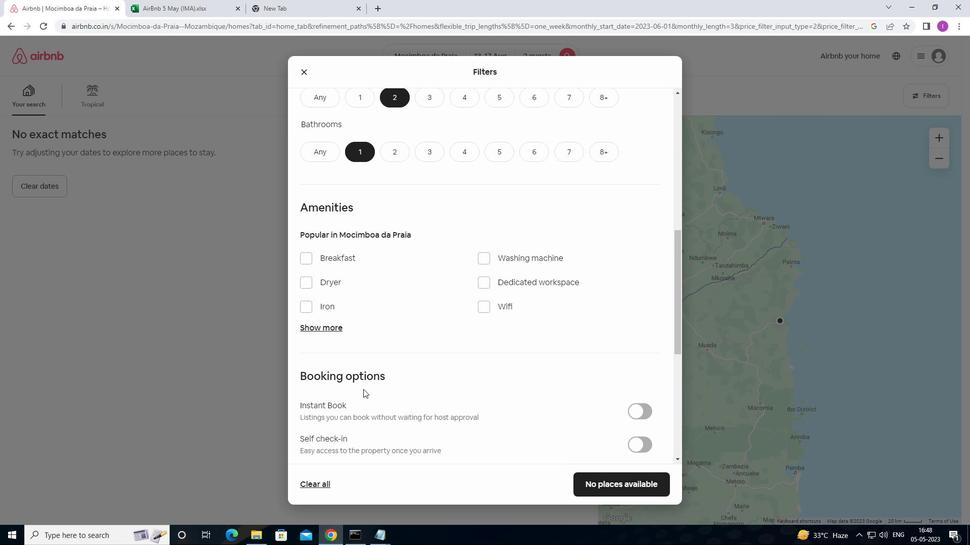 
Action: Mouse scrolled (391, 385) with delta (0, 0)
Screenshot: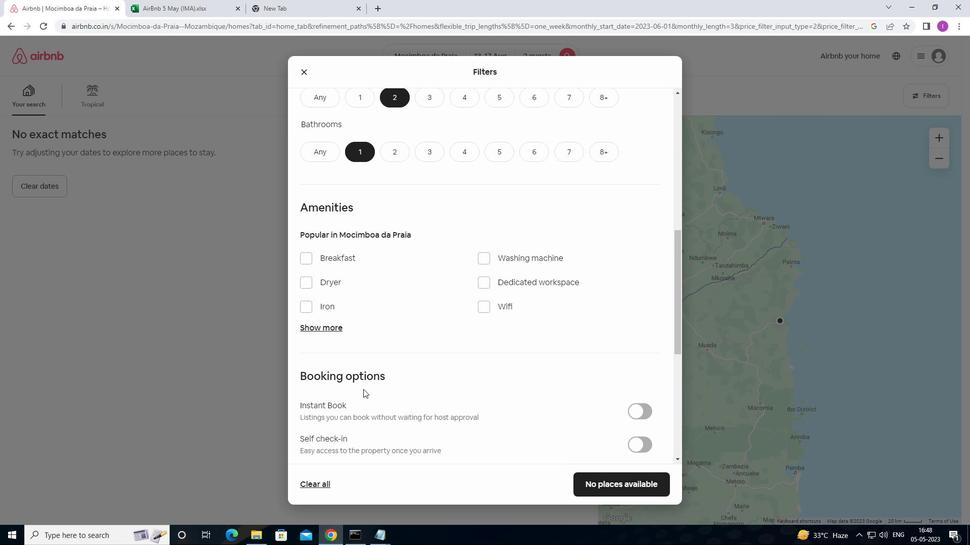 
Action: Mouse moved to (406, 384)
Screenshot: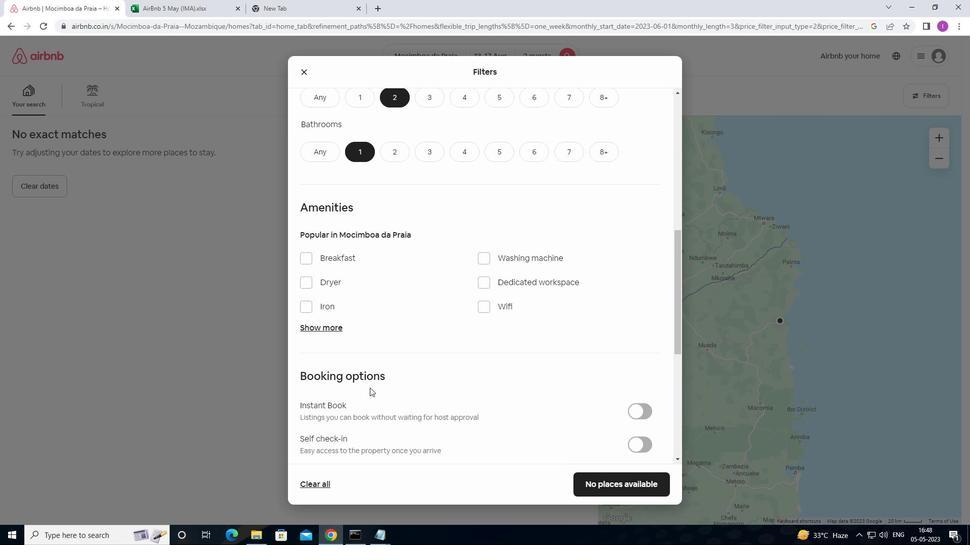
Action: Mouse scrolled (406, 384) with delta (0, 0)
Screenshot: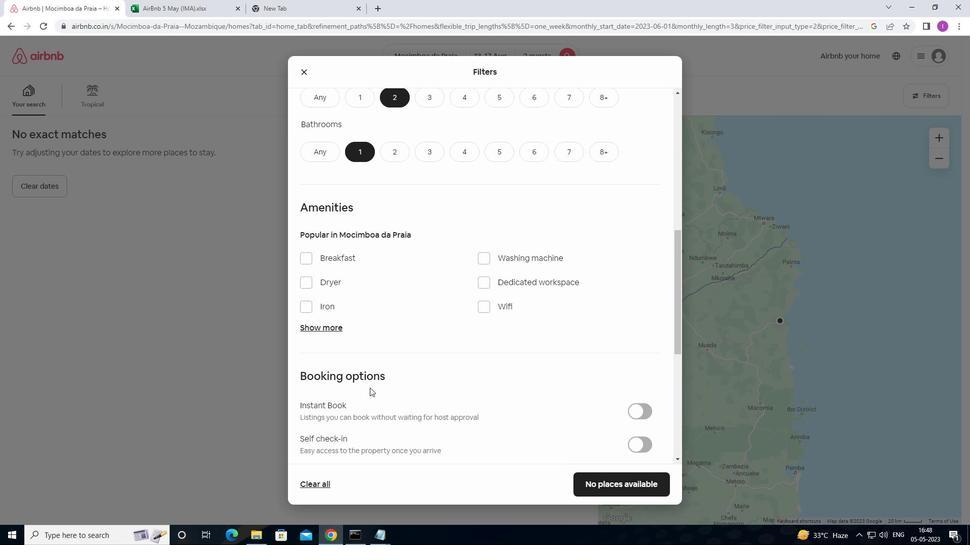 
Action: Mouse moved to (432, 379)
Screenshot: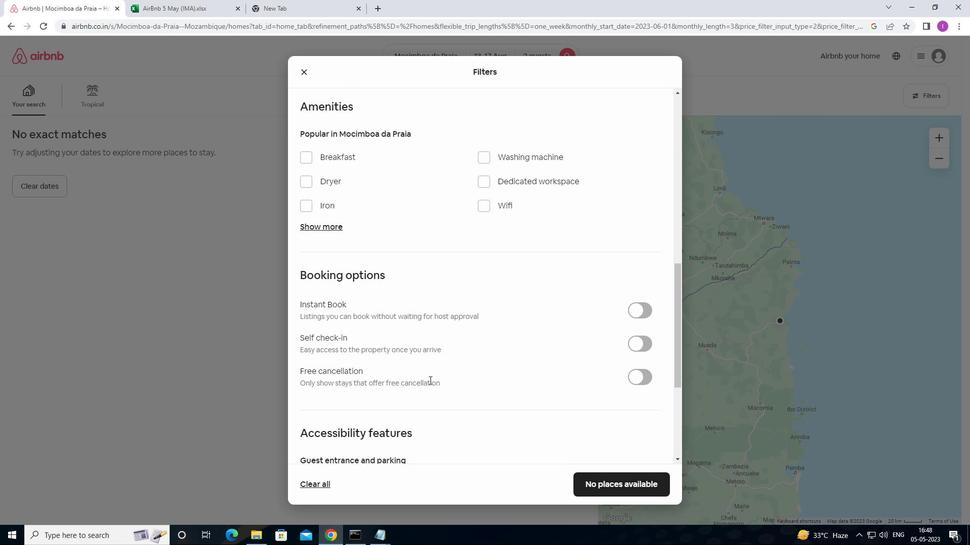 
Action: Mouse scrolled (432, 380) with delta (0, 0)
Screenshot: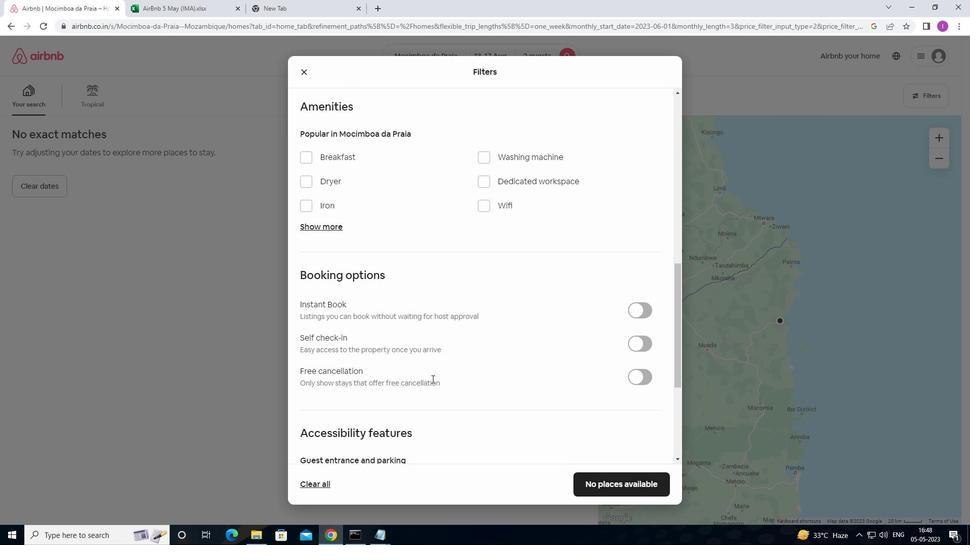 
Action: Mouse moved to (484, 257)
Screenshot: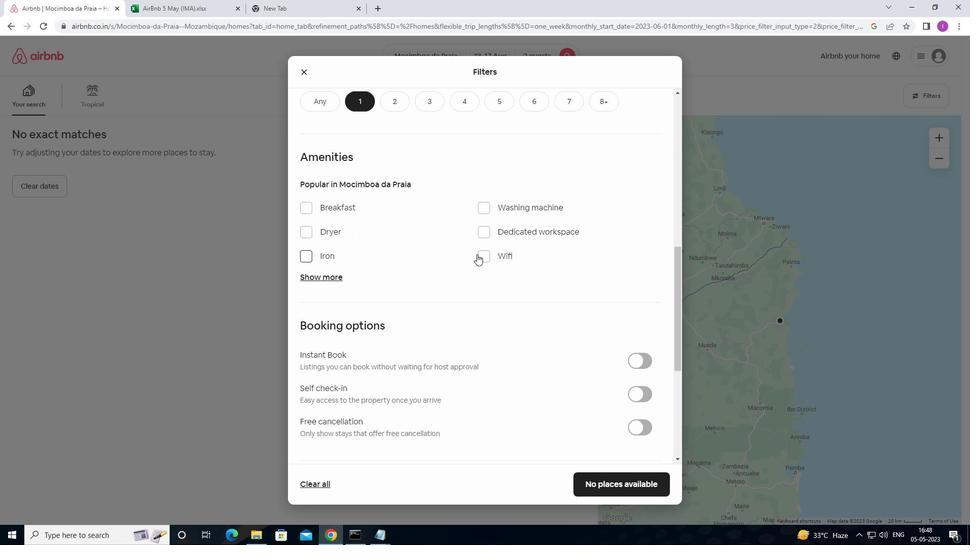 
Action: Mouse pressed left at (484, 257)
Screenshot: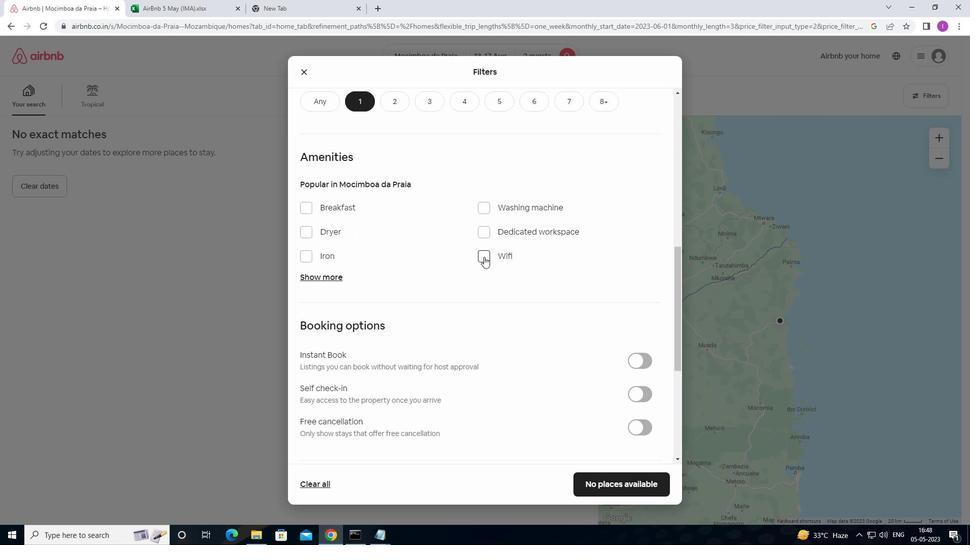 
Action: Mouse moved to (503, 291)
Screenshot: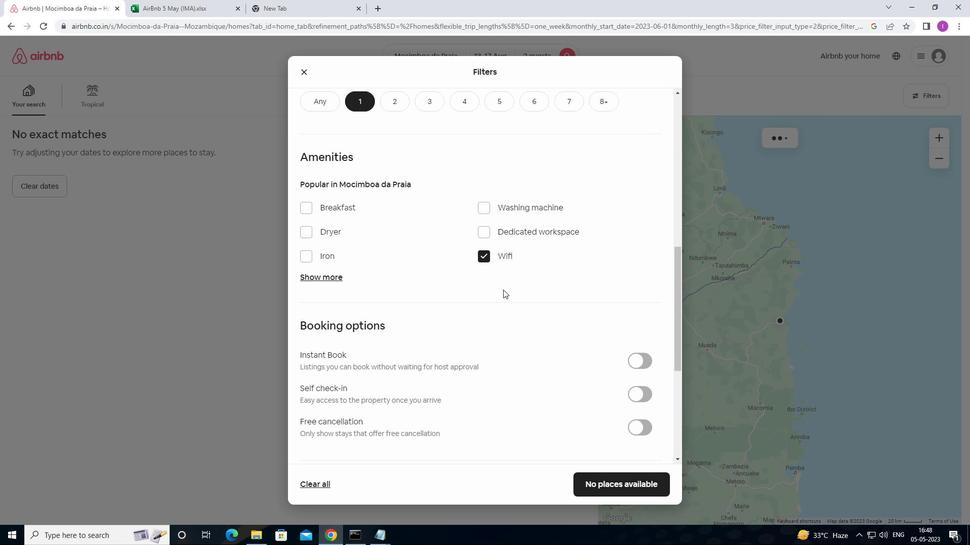 
Action: Mouse scrolled (503, 291) with delta (0, 0)
Screenshot: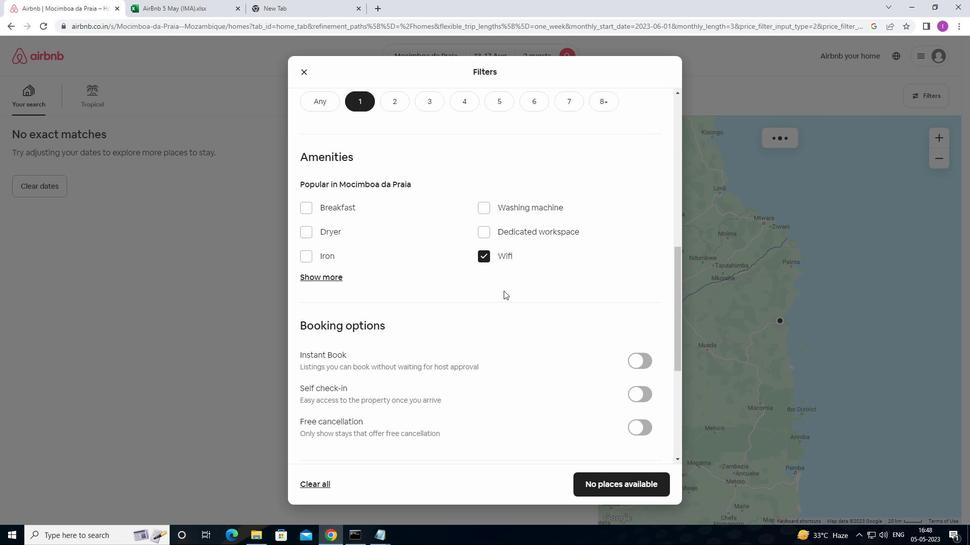 
Action: Mouse moved to (645, 339)
Screenshot: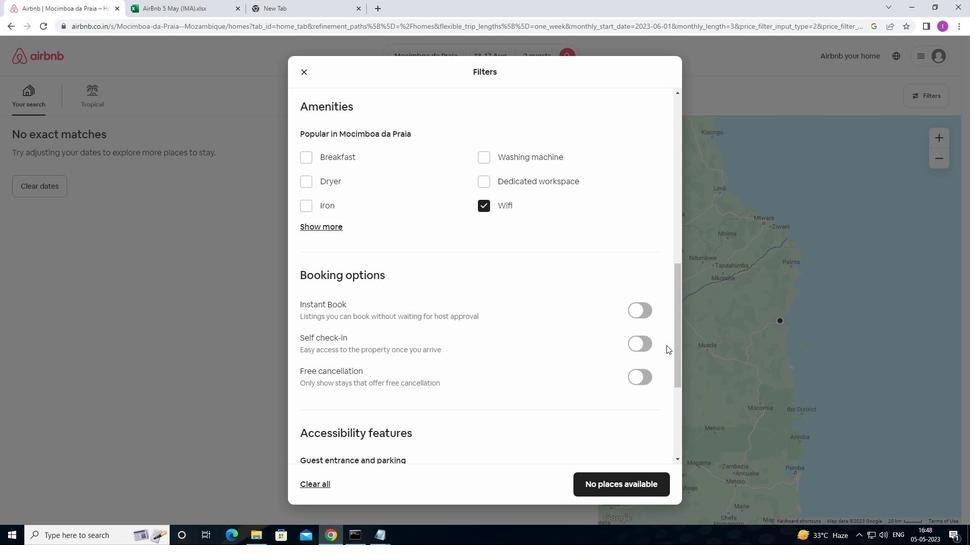 
Action: Mouse pressed left at (645, 339)
Screenshot: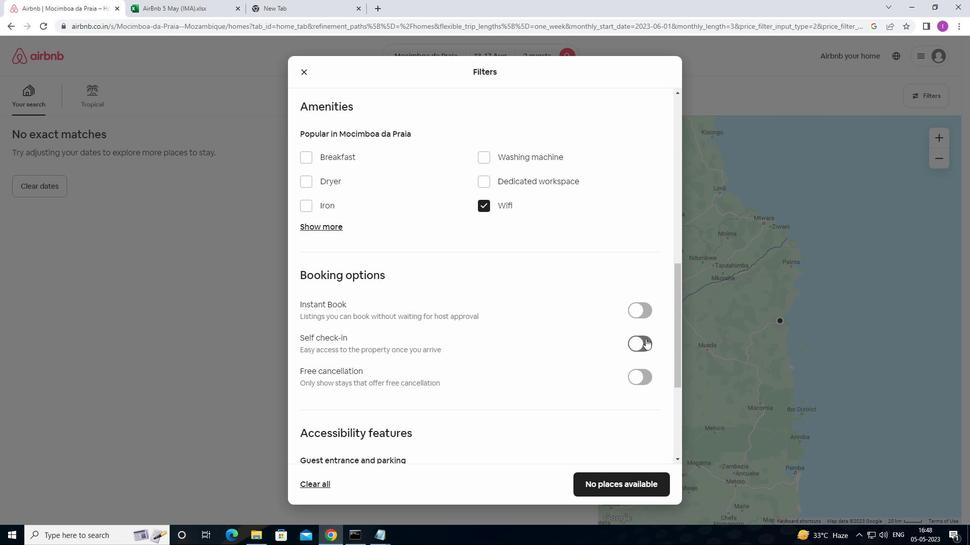 
Action: Mouse moved to (633, 346)
Screenshot: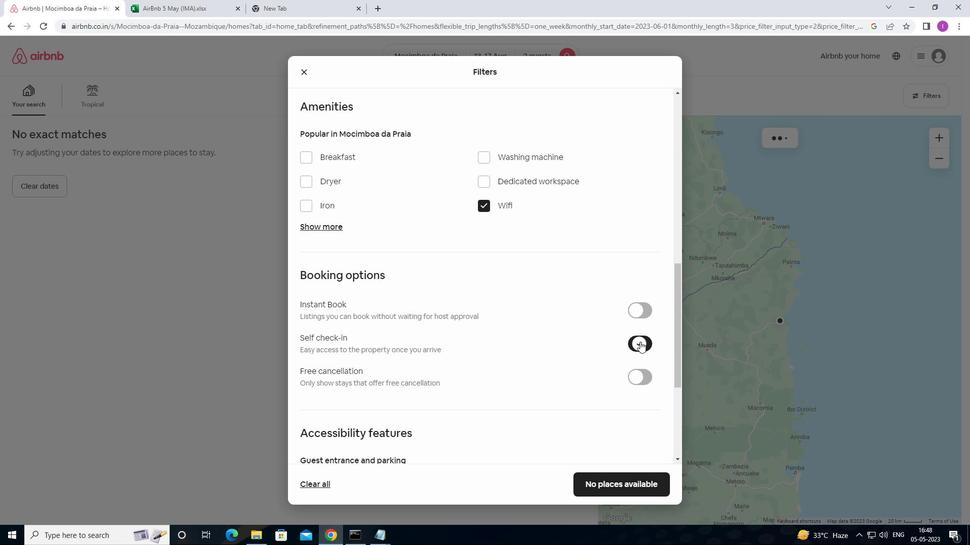 
Action: Mouse scrolled (633, 345) with delta (0, 0)
Screenshot: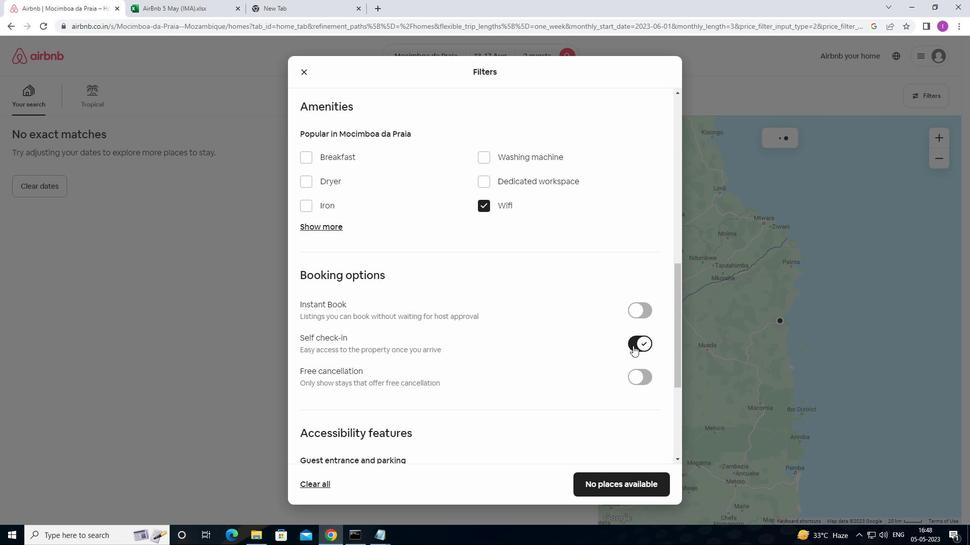 
Action: Mouse scrolled (633, 345) with delta (0, 0)
Screenshot: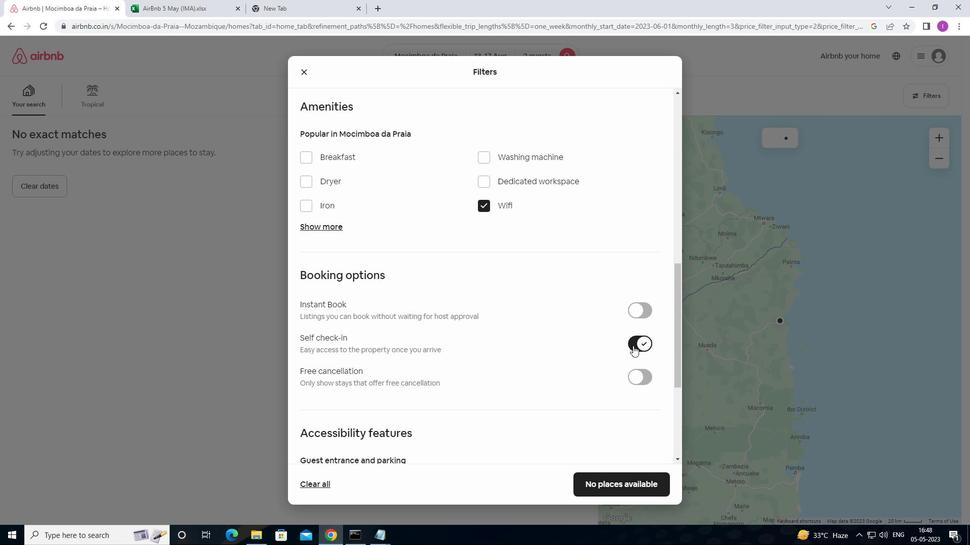 
Action: Mouse scrolled (633, 345) with delta (0, 0)
Screenshot: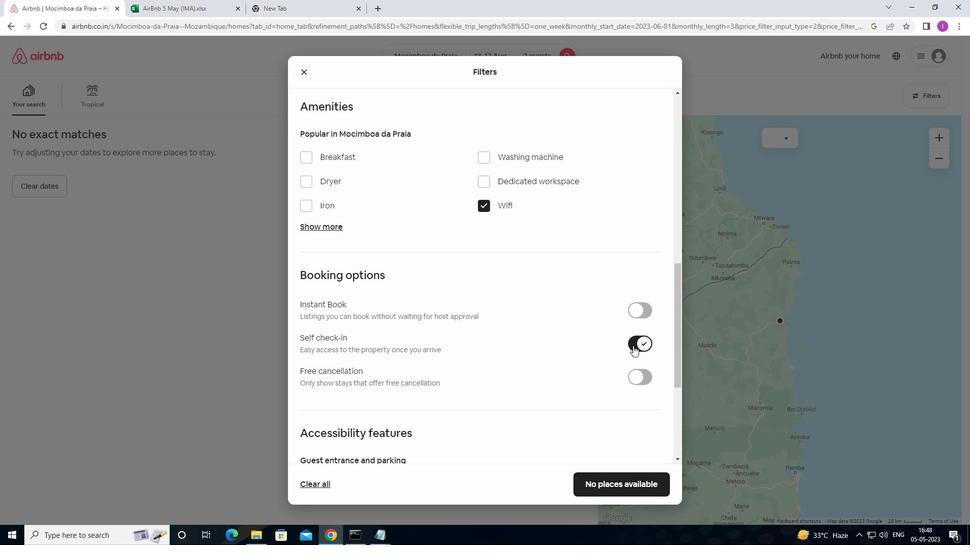 
Action: Mouse moved to (632, 346)
Screenshot: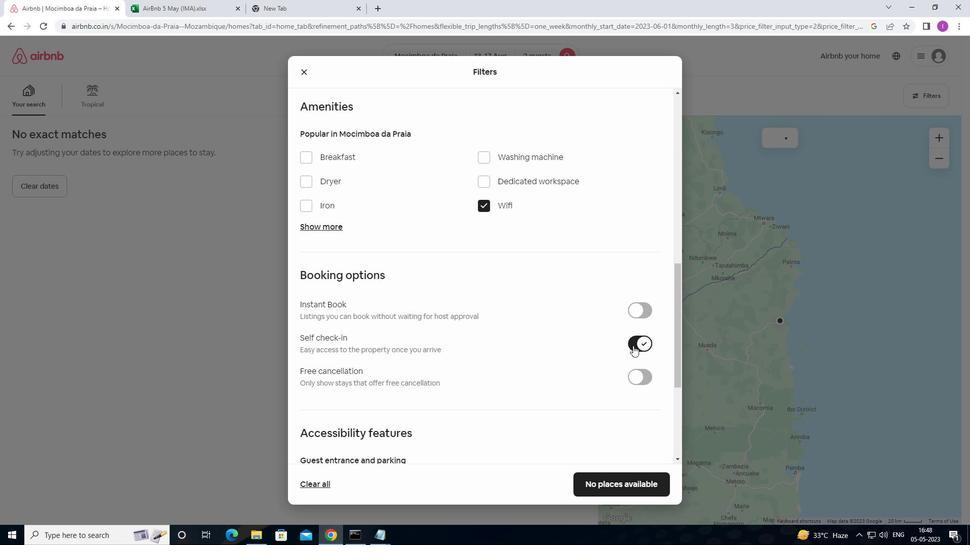 
Action: Mouse scrolled (632, 345) with delta (0, 0)
Screenshot: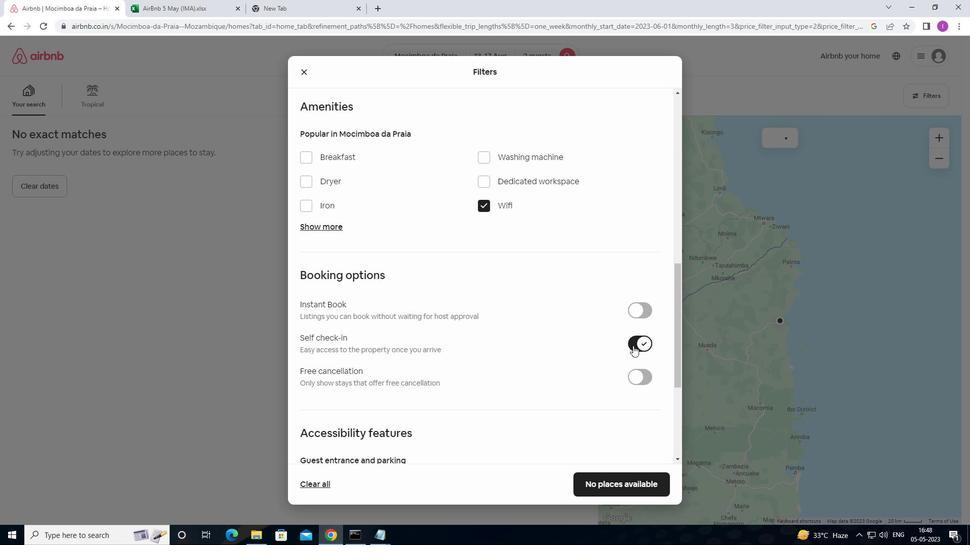 
Action: Mouse moved to (631, 346)
Screenshot: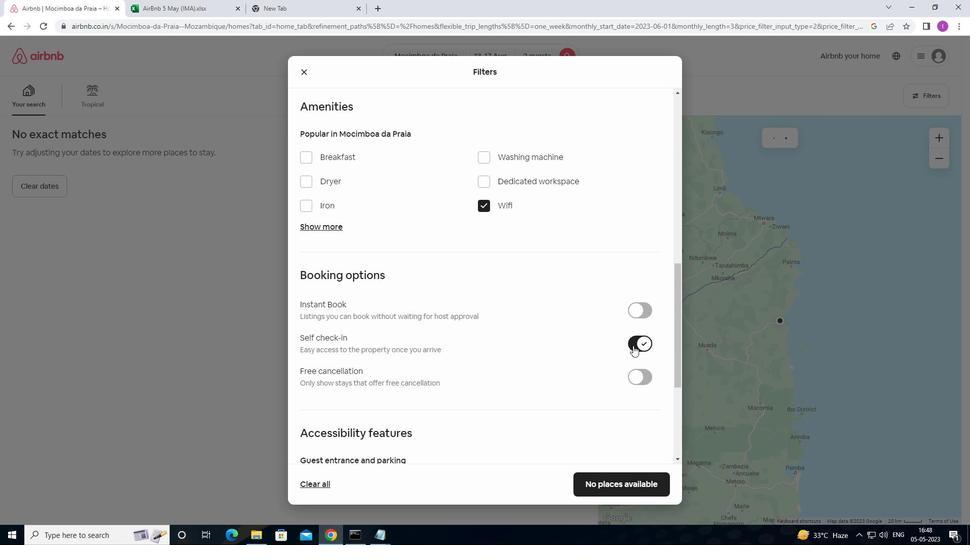 
Action: Mouse scrolled (631, 345) with delta (0, 0)
Screenshot: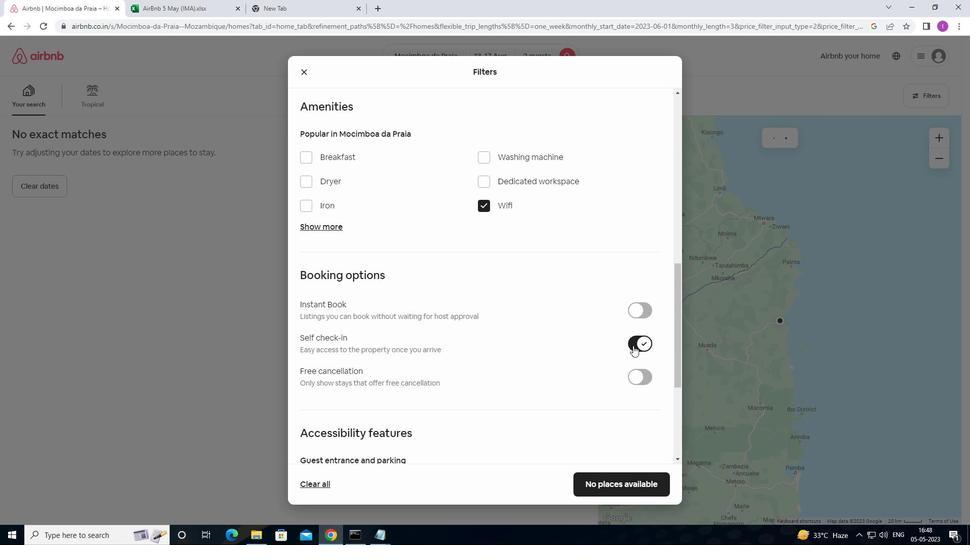 
Action: Mouse moved to (555, 340)
Screenshot: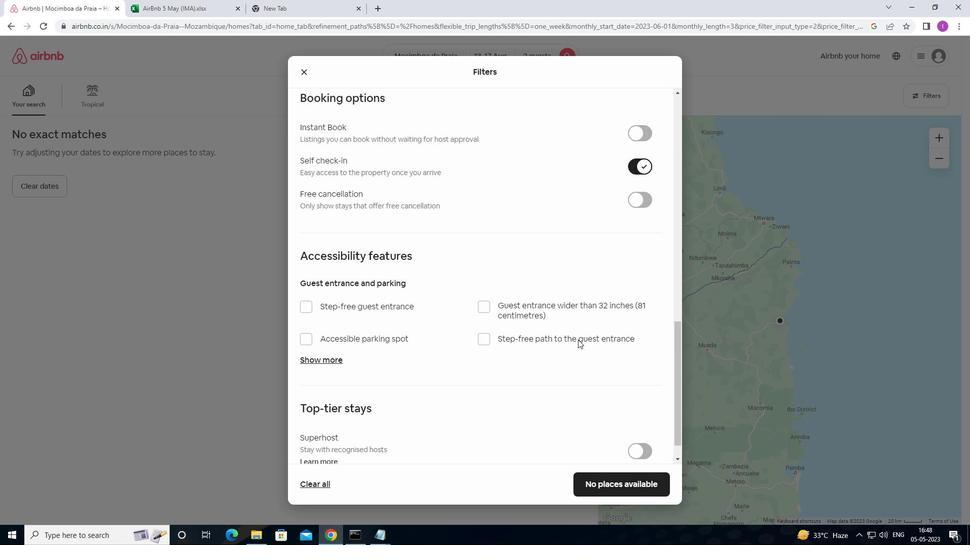 
Action: Mouse scrolled (555, 339) with delta (0, 0)
Screenshot: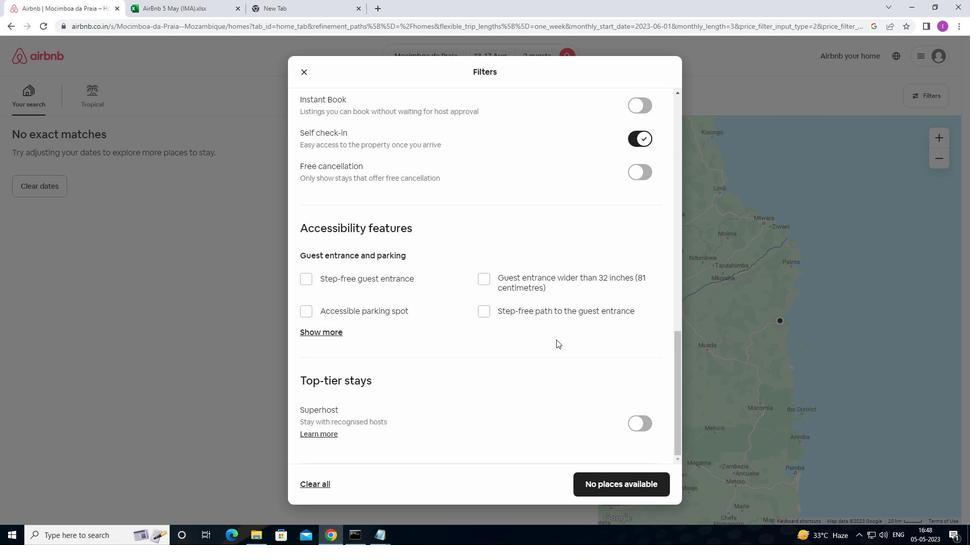 
Action: Mouse scrolled (555, 339) with delta (0, 0)
Screenshot: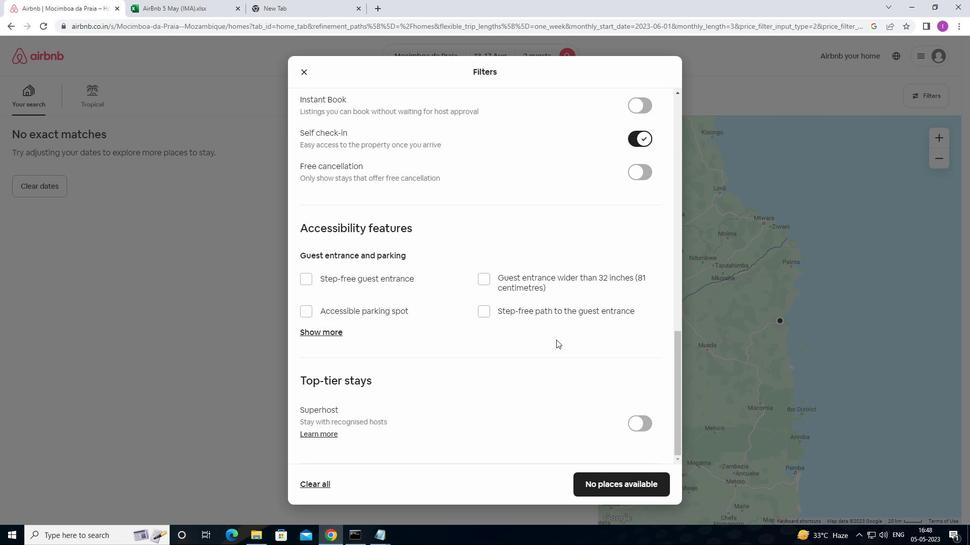 
Action: Mouse scrolled (555, 339) with delta (0, 0)
Screenshot: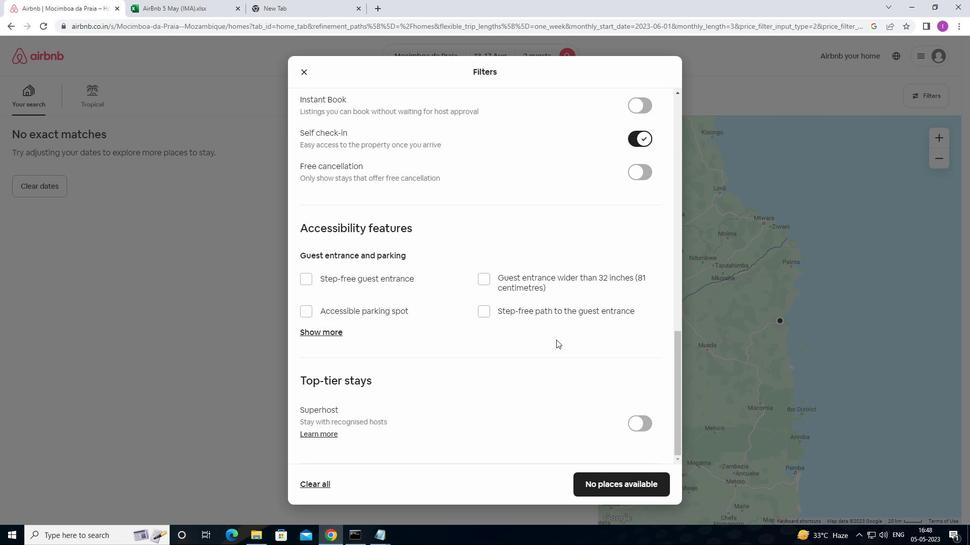 
Action: Mouse scrolled (555, 339) with delta (0, 0)
Screenshot: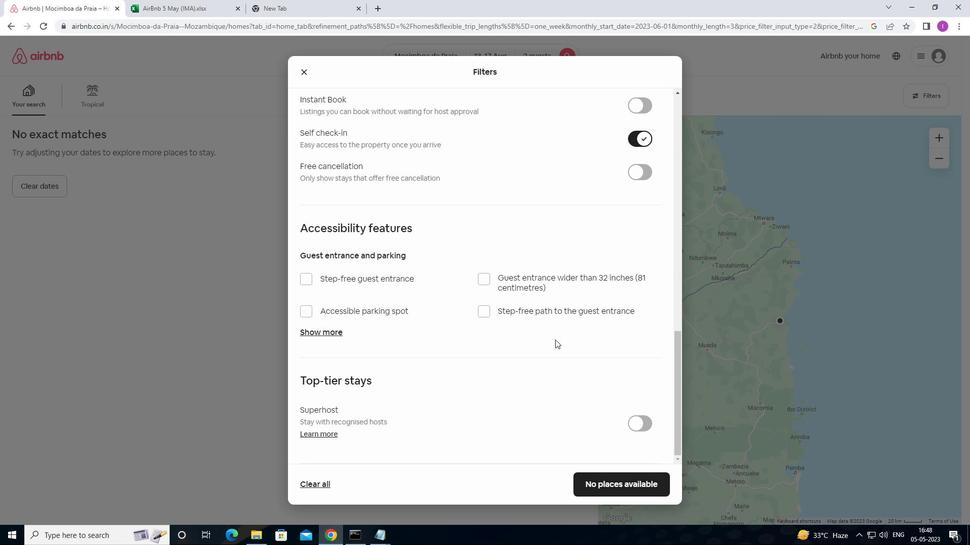 
Action: Mouse moved to (626, 493)
Screenshot: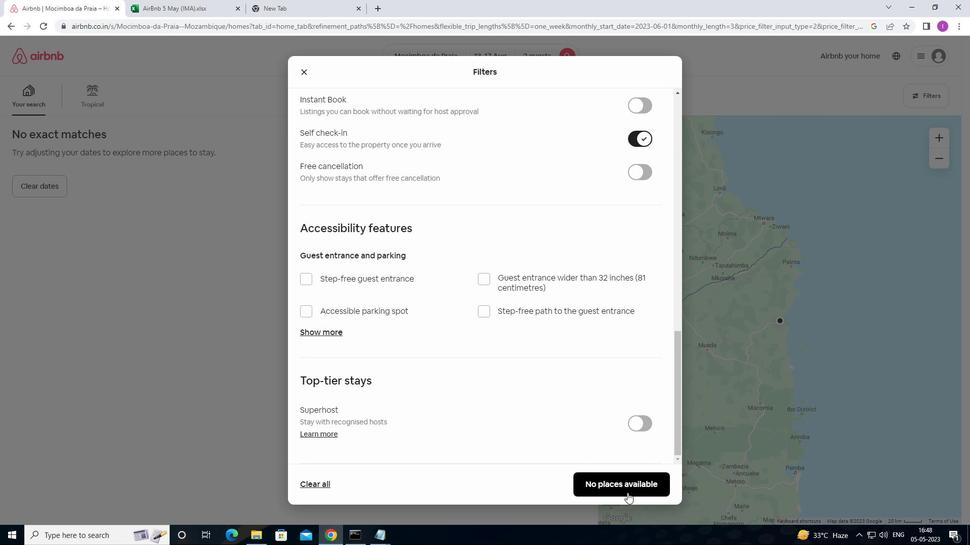 
Action: Mouse pressed left at (626, 493)
Screenshot: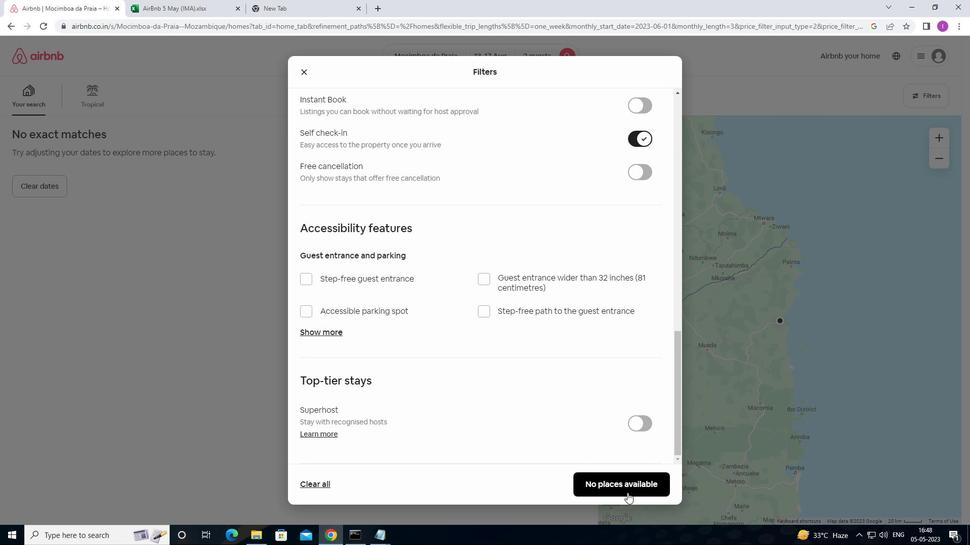 
Action: Mouse moved to (630, 478)
Screenshot: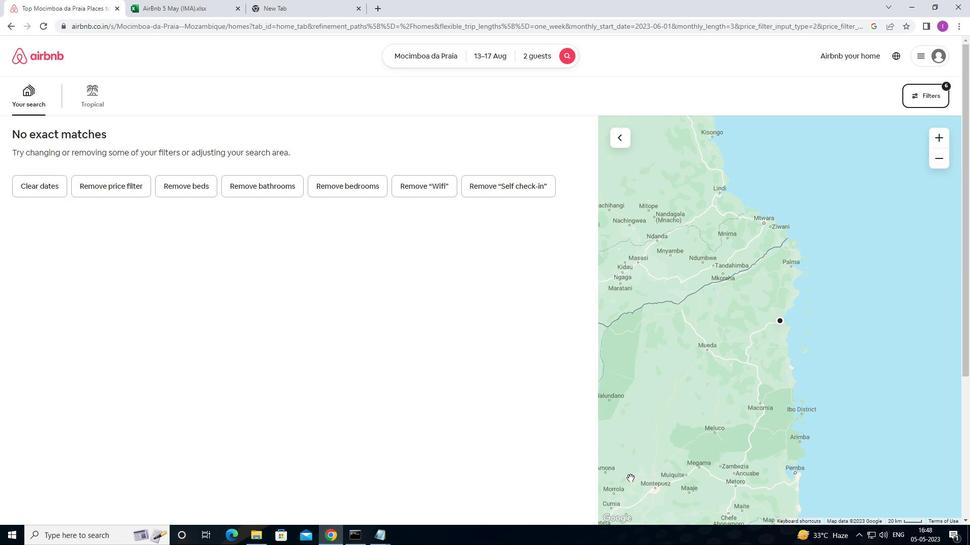 
